 Task: For heading Use Italics Impact with pink colour & Underline.  font size for heading24,  'Change the font style of data to'Lobster and font size to 16,  Change the alignment of both headline & data to Align center.  In the sheet  Data Analysis Template Workbook Sheet
Action: Mouse moved to (73, 140)
Screenshot: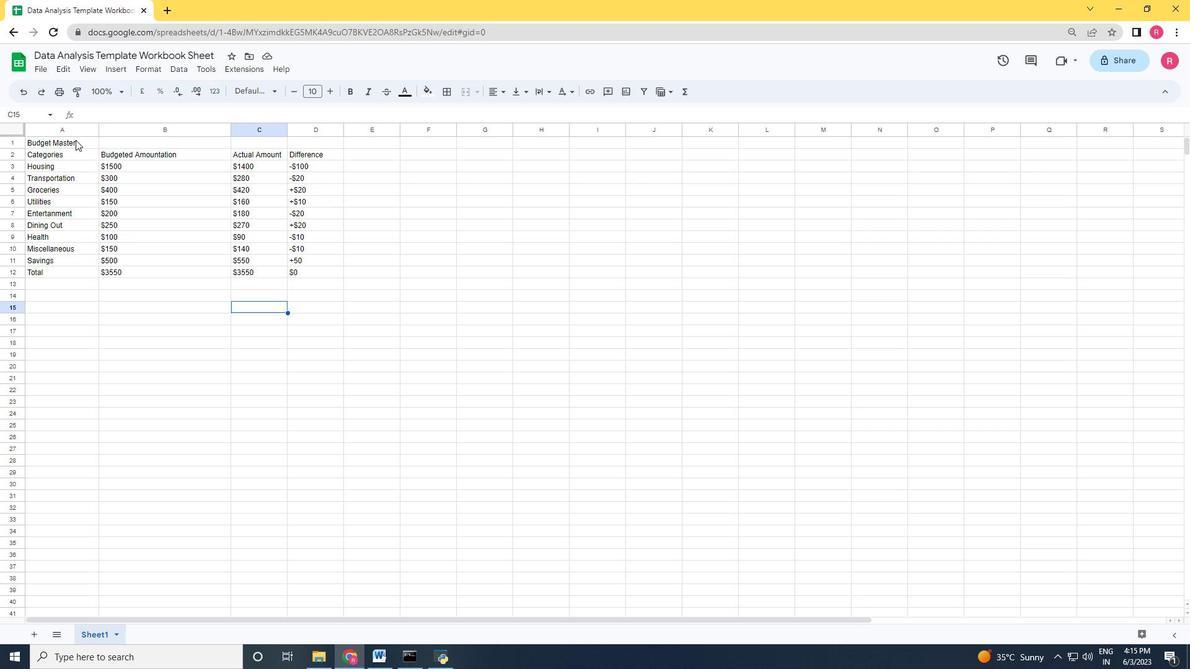 
Action: Mouse pressed left at (73, 140)
Screenshot: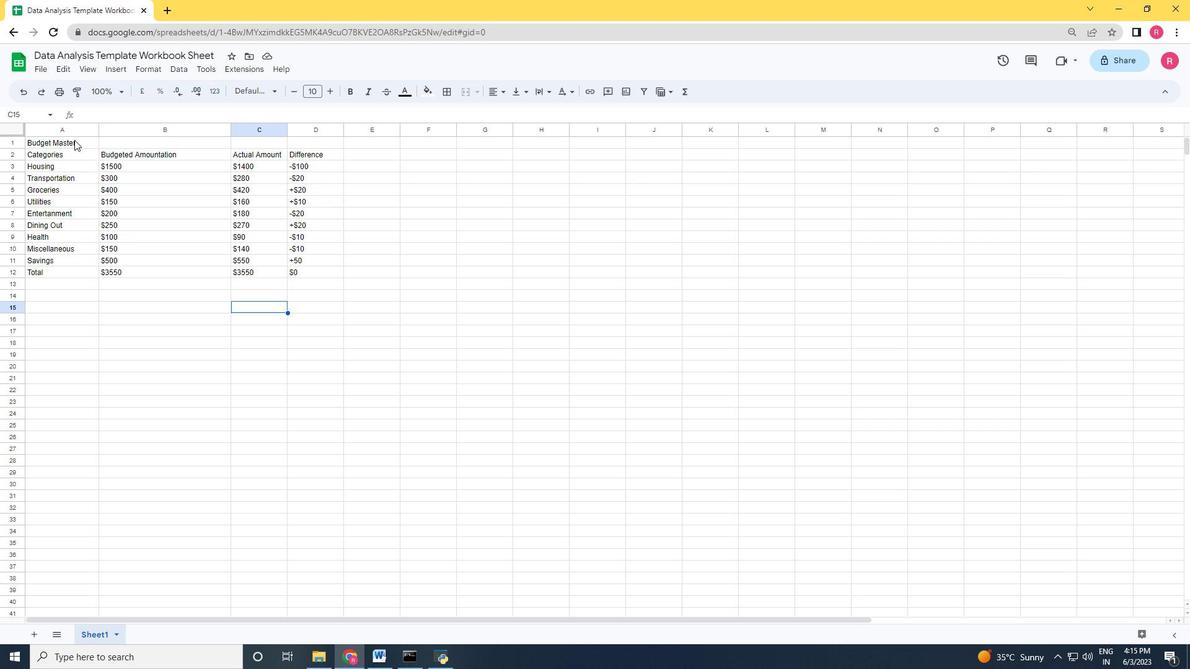 
Action: Mouse moved to (269, 95)
Screenshot: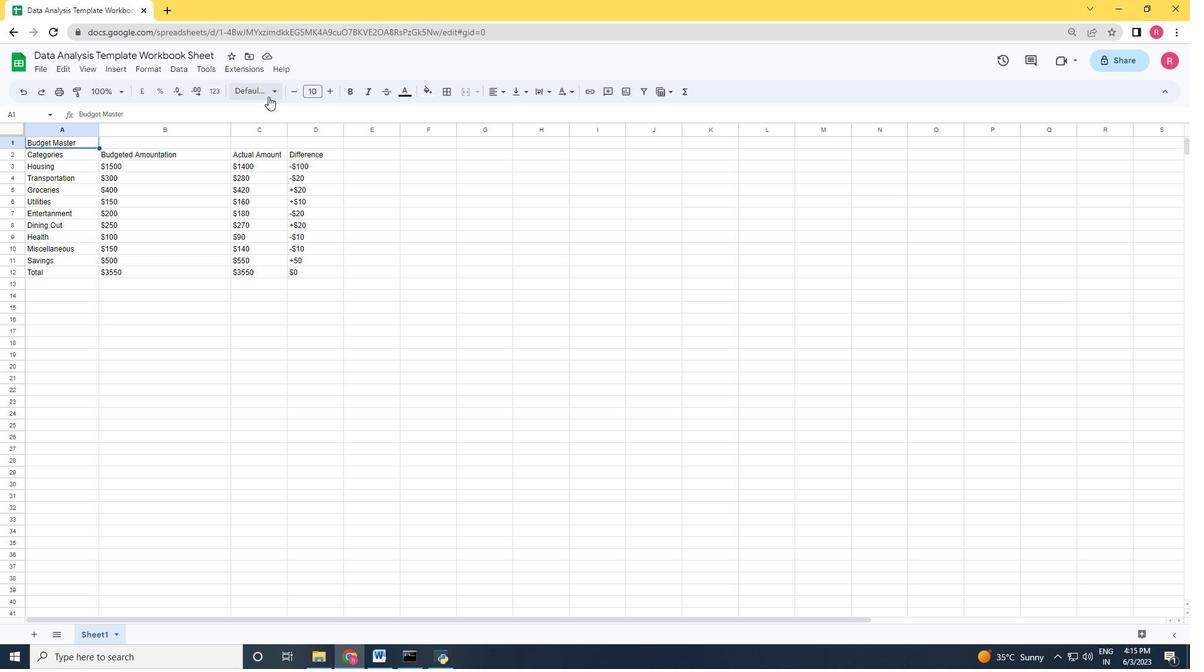 
Action: Mouse pressed left at (269, 95)
Screenshot: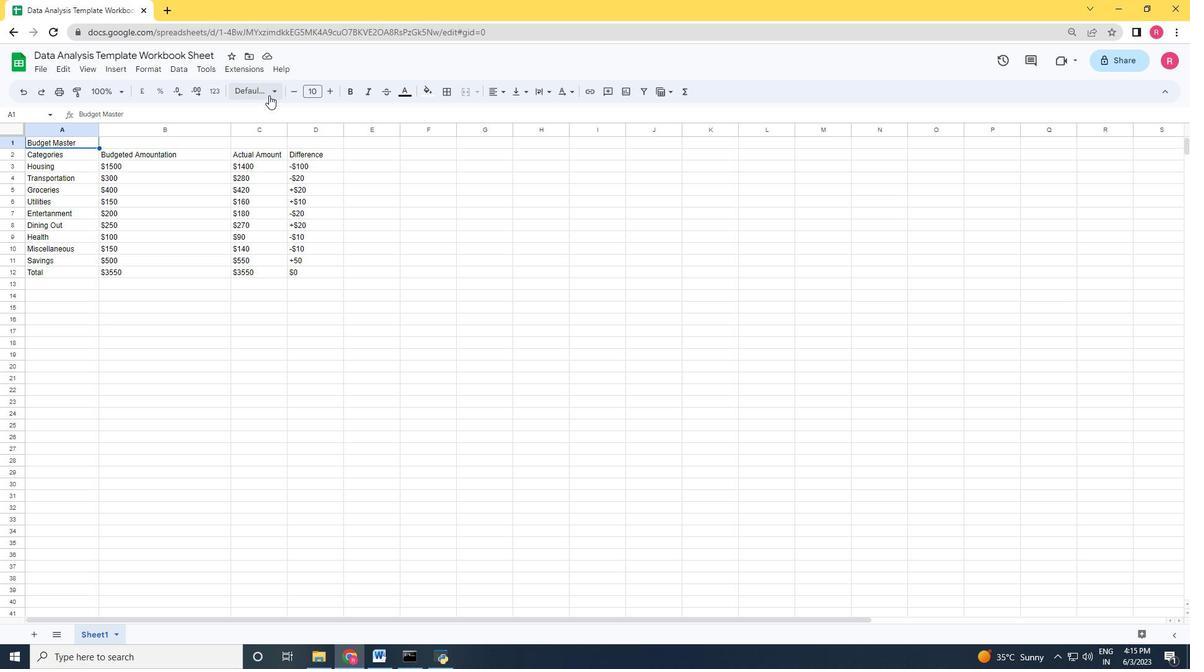 
Action: Mouse moved to (363, 92)
Screenshot: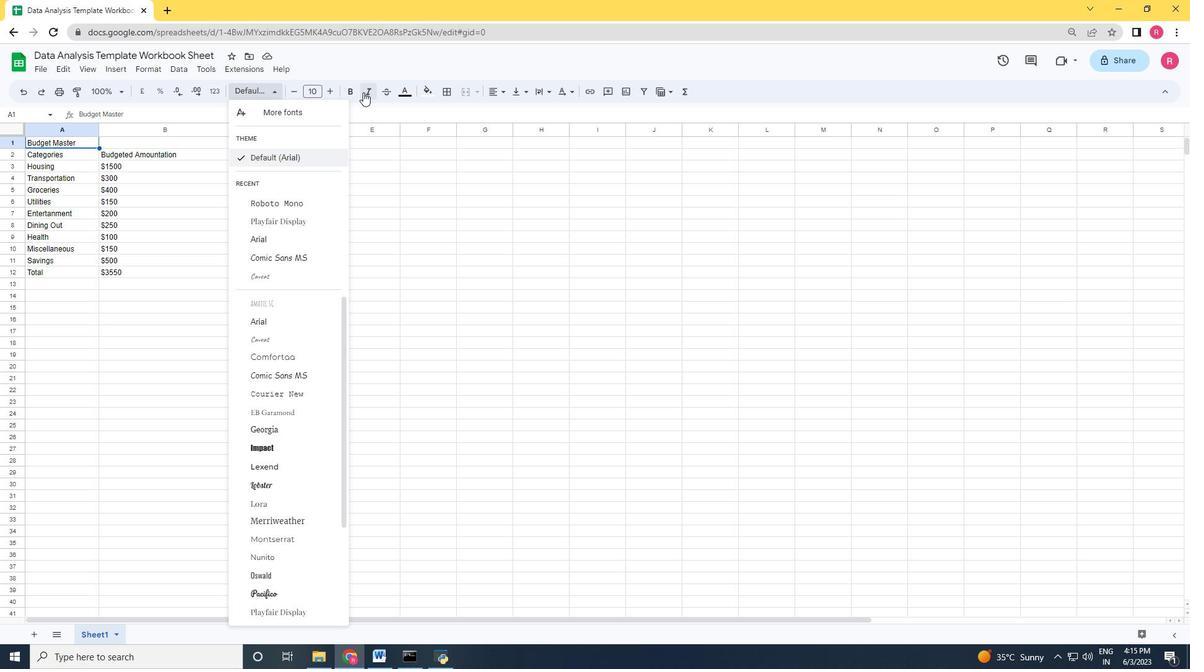 
Action: Mouse pressed left at (363, 92)
Screenshot: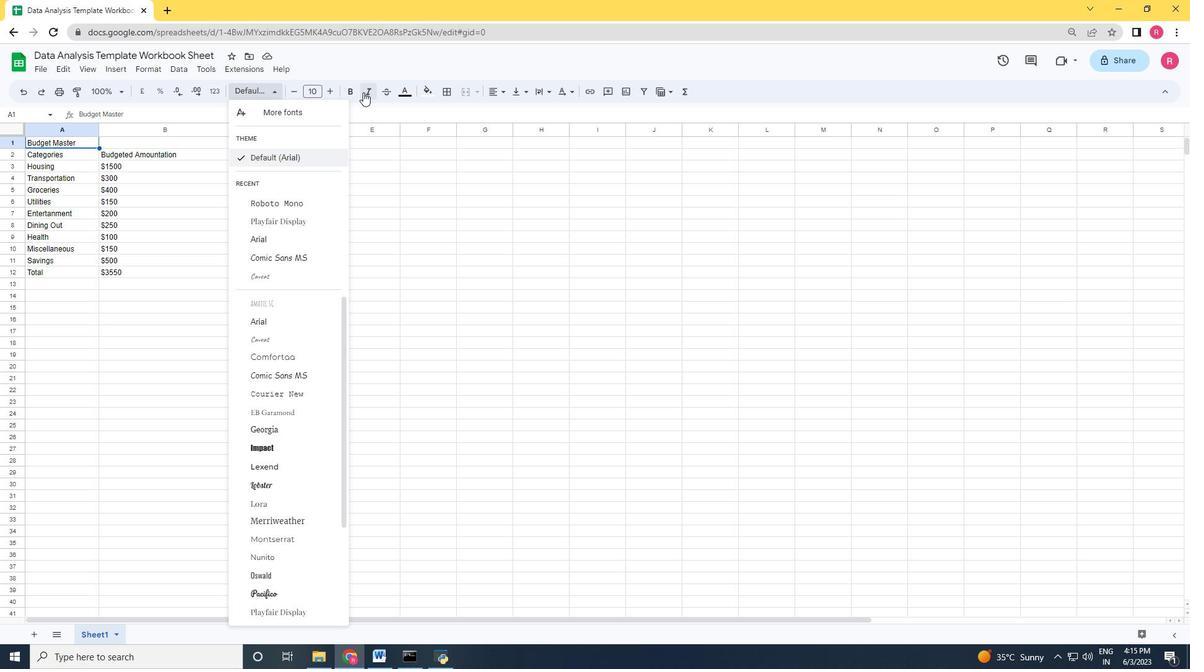 
Action: Mouse moved to (250, 88)
Screenshot: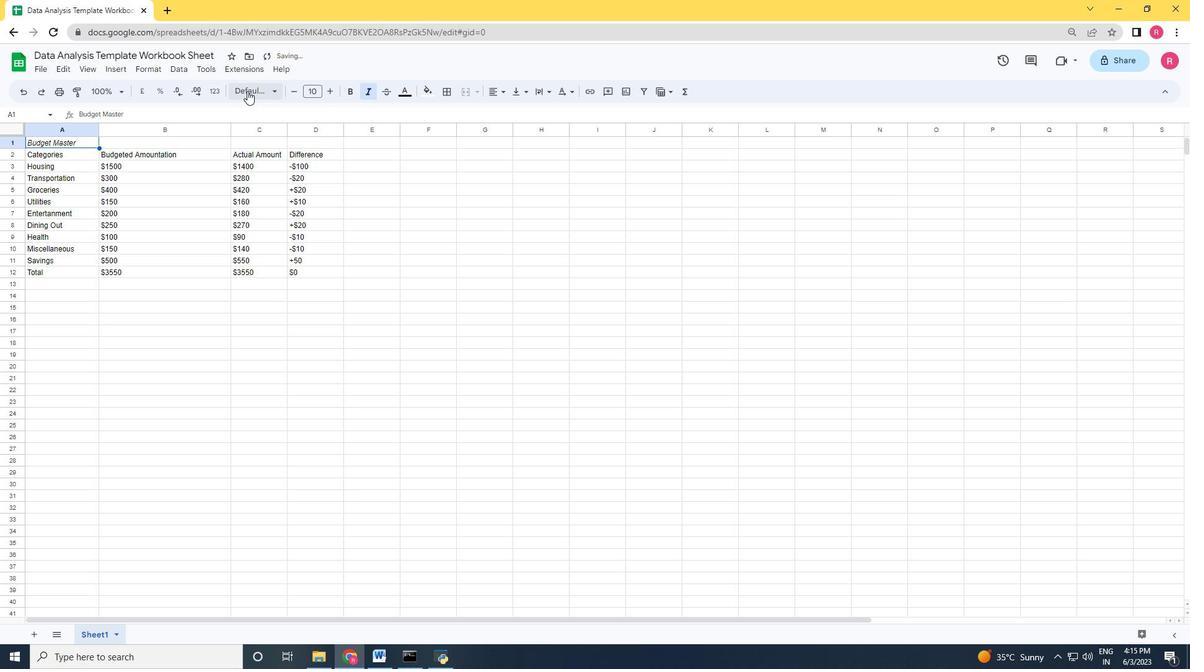 
Action: Mouse pressed left at (250, 88)
Screenshot: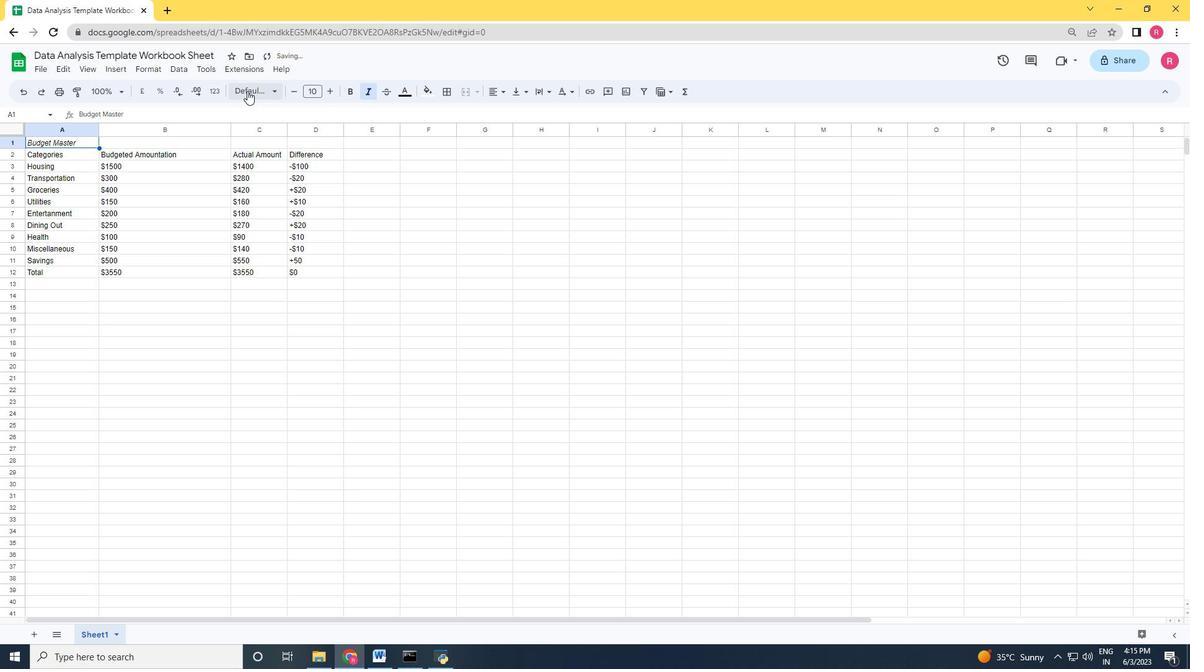 
Action: Mouse moved to (265, 454)
Screenshot: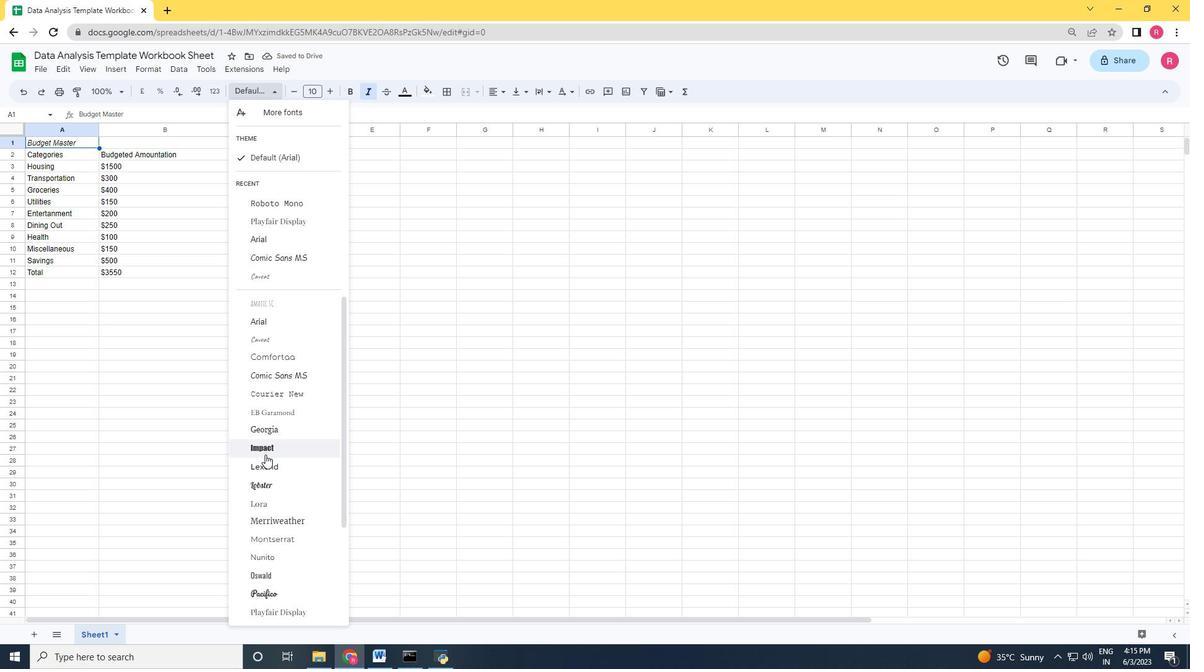 
Action: Mouse pressed left at (265, 454)
Screenshot: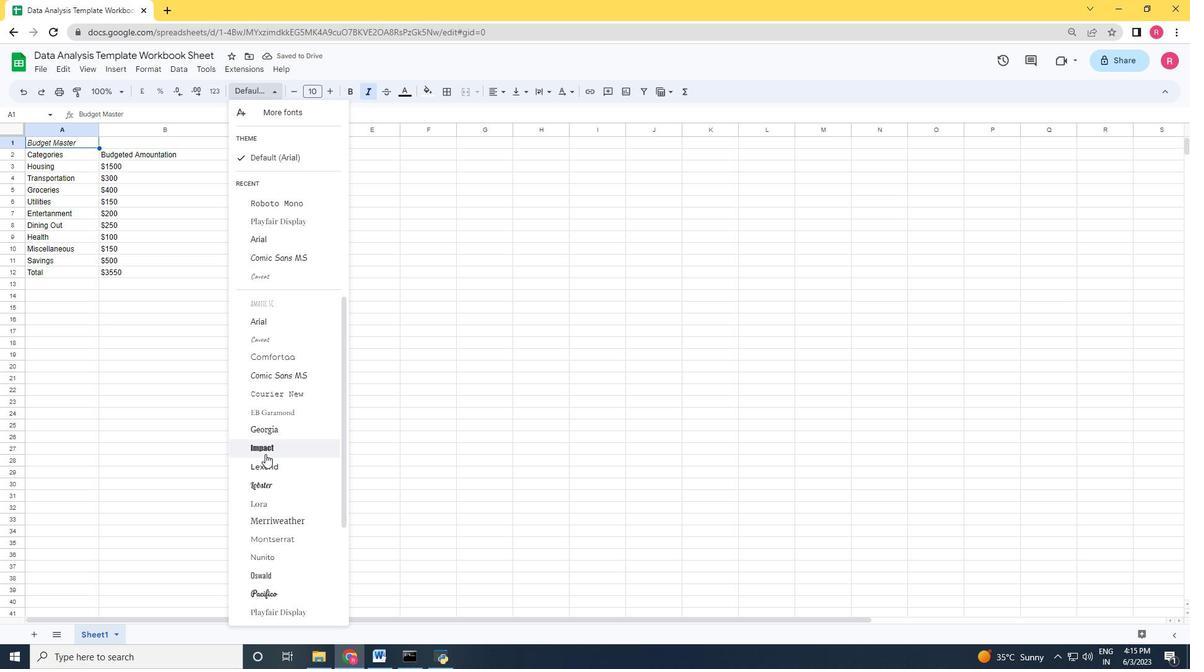 
Action: Mouse moved to (406, 96)
Screenshot: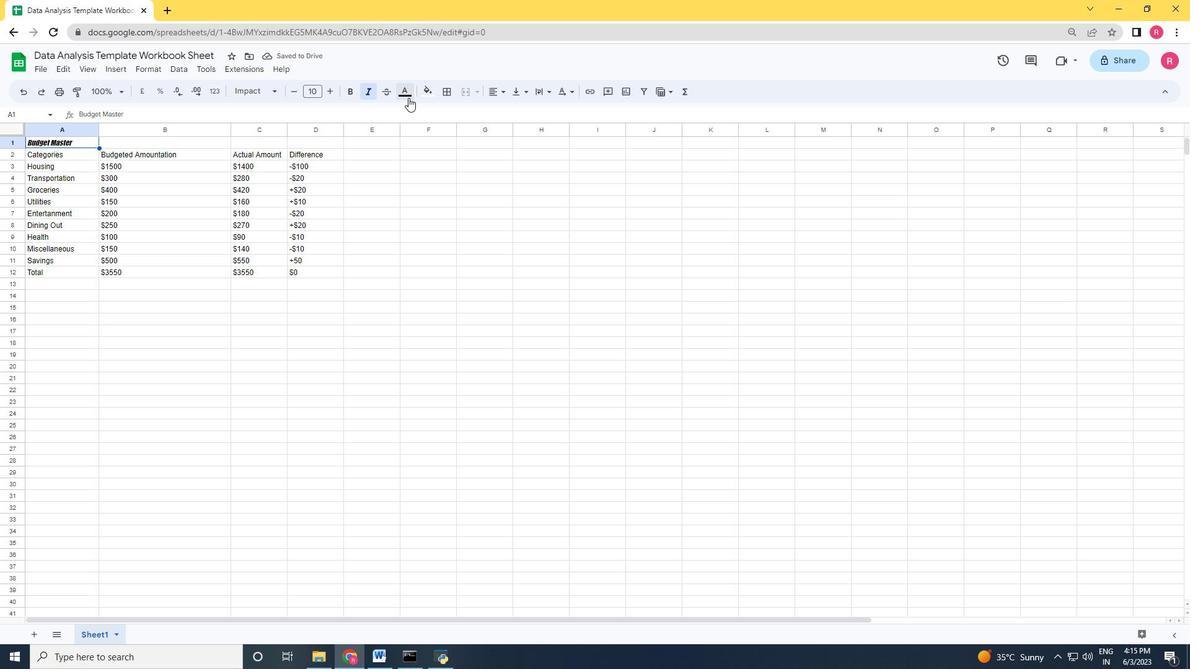 
Action: Mouse pressed left at (406, 96)
Screenshot: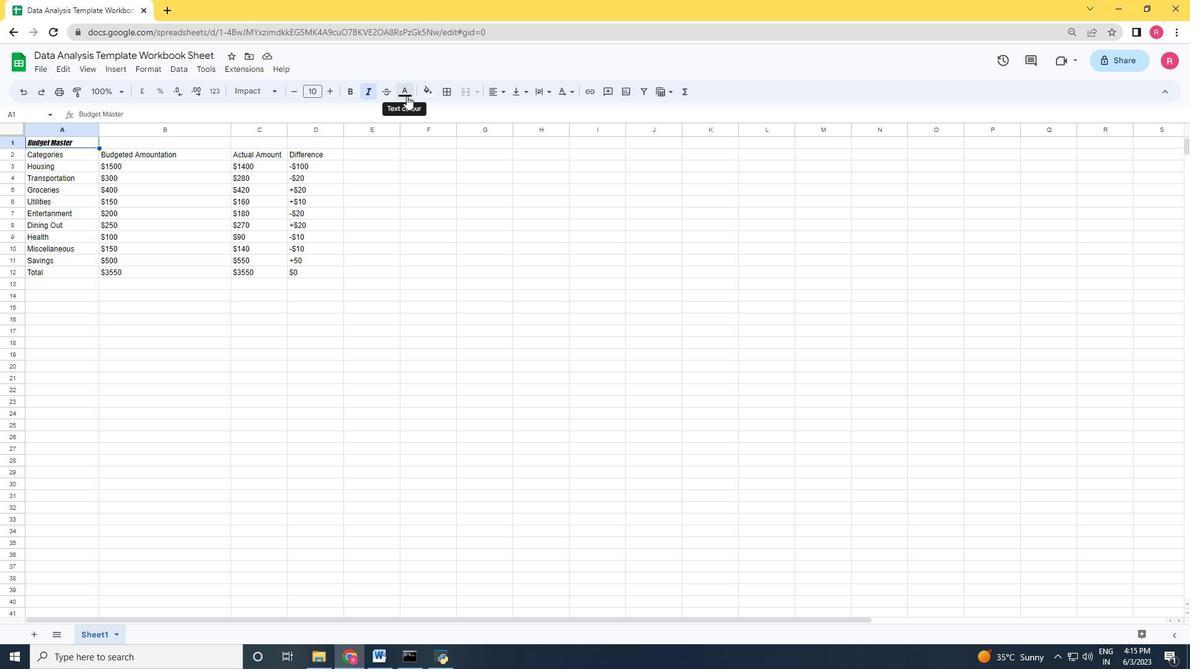 
Action: Mouse moved to (427, 260)
Screenshot: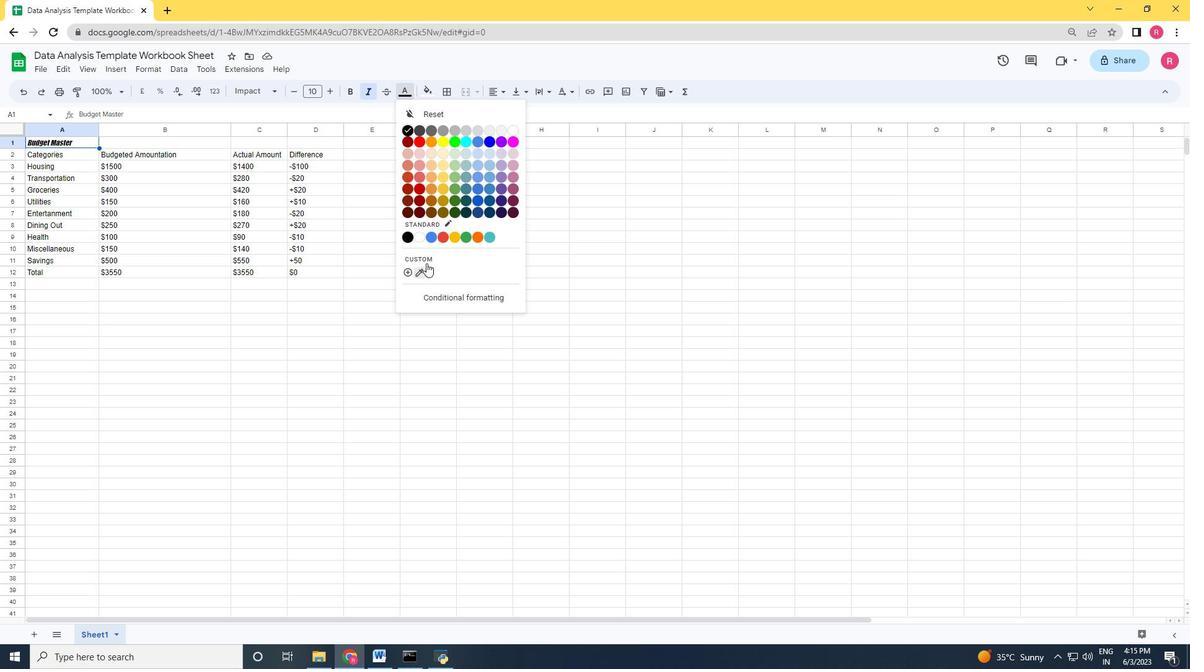 
Action: Mouse pressed left at (427, 260)
Screenshot: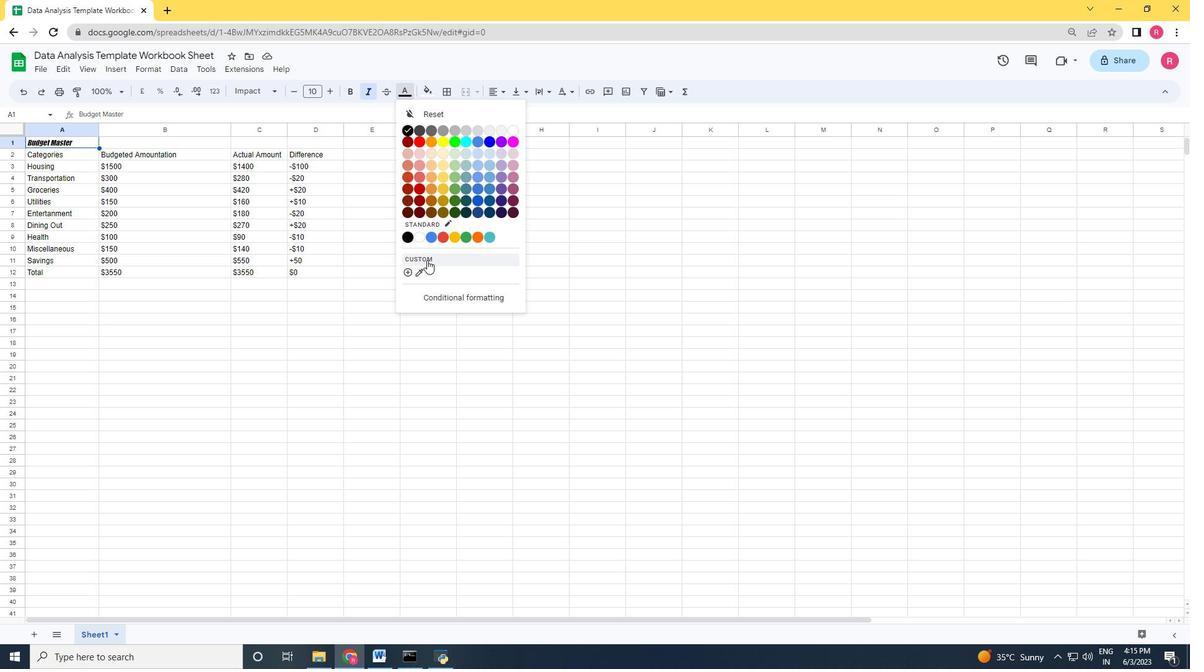 
Action: Mouse moved to (589, 351)
Screenshot: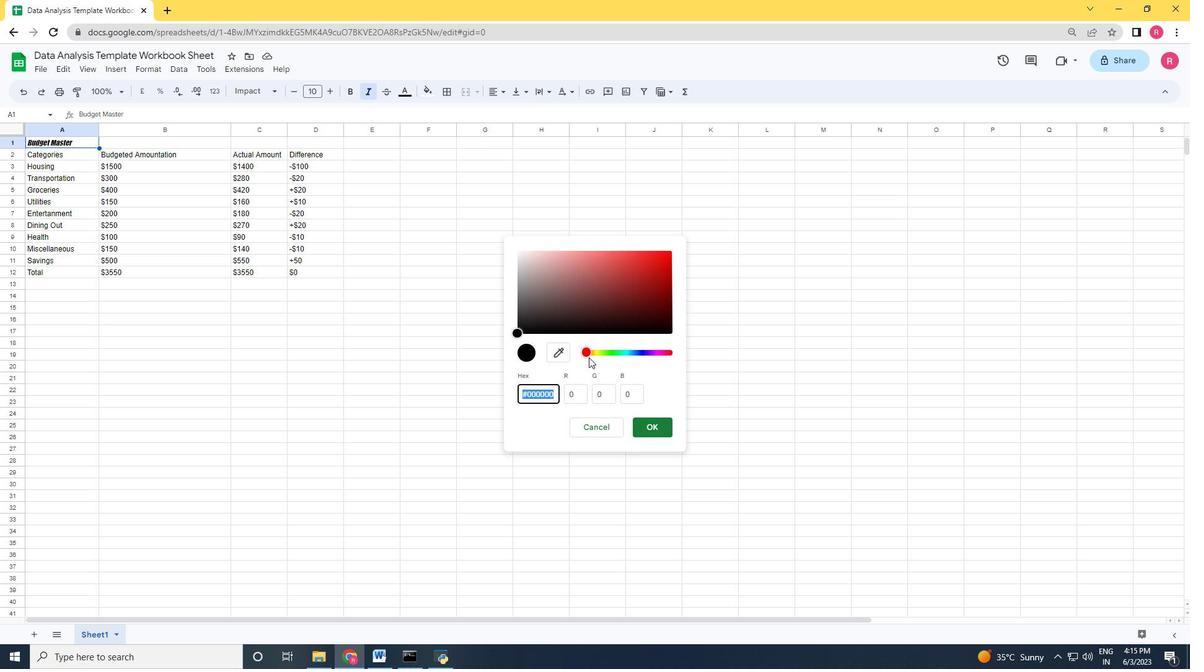 
Action: Mouse pressed left at (589, 351)
Screenshot: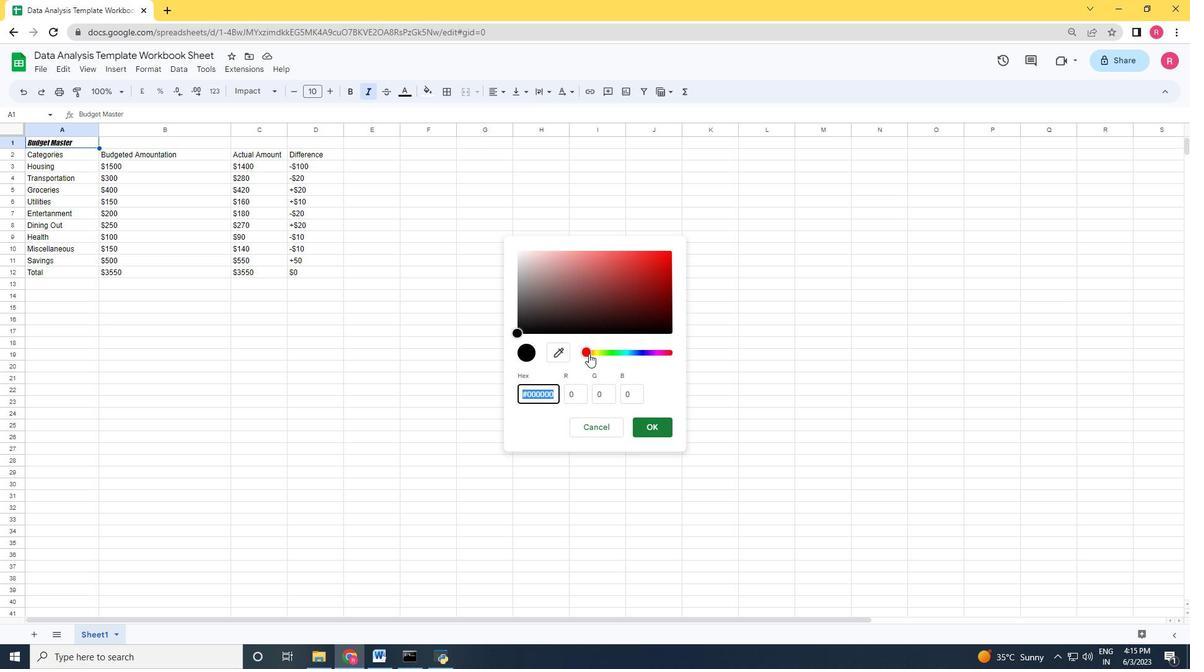 
Action: Mouse moved to (653, 419)
Screenshot: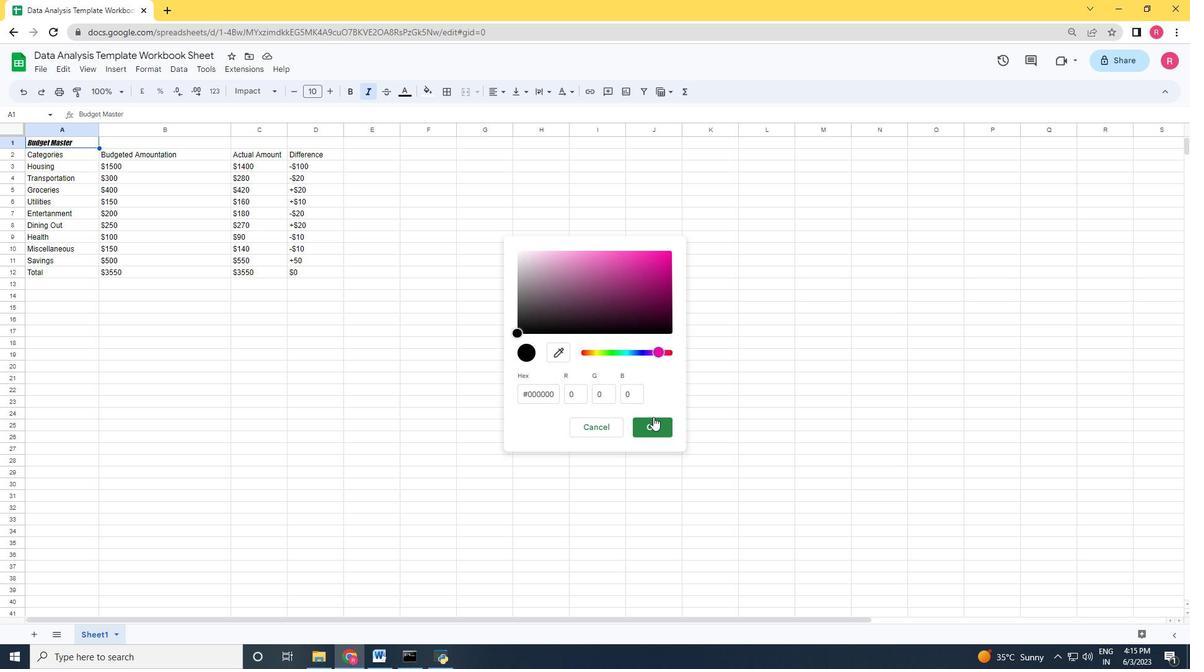 
Action: Mouse pressed left at (653, 419)
Screenshot: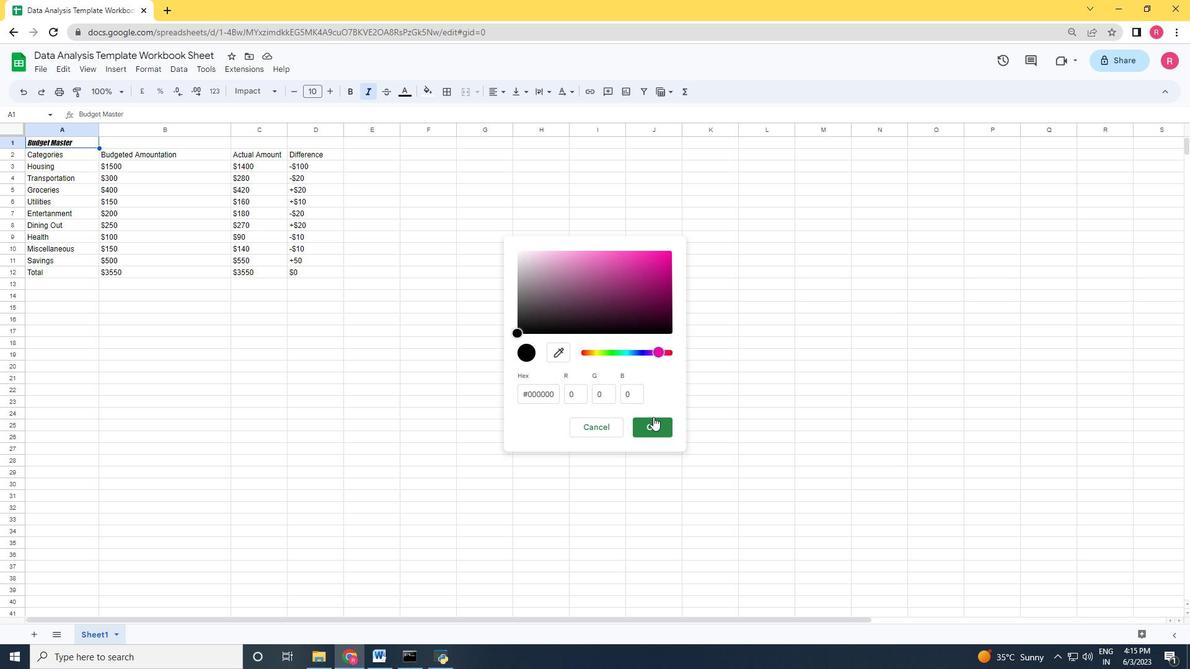 
Action: Mouse moved to (409, 94)
Screenshot: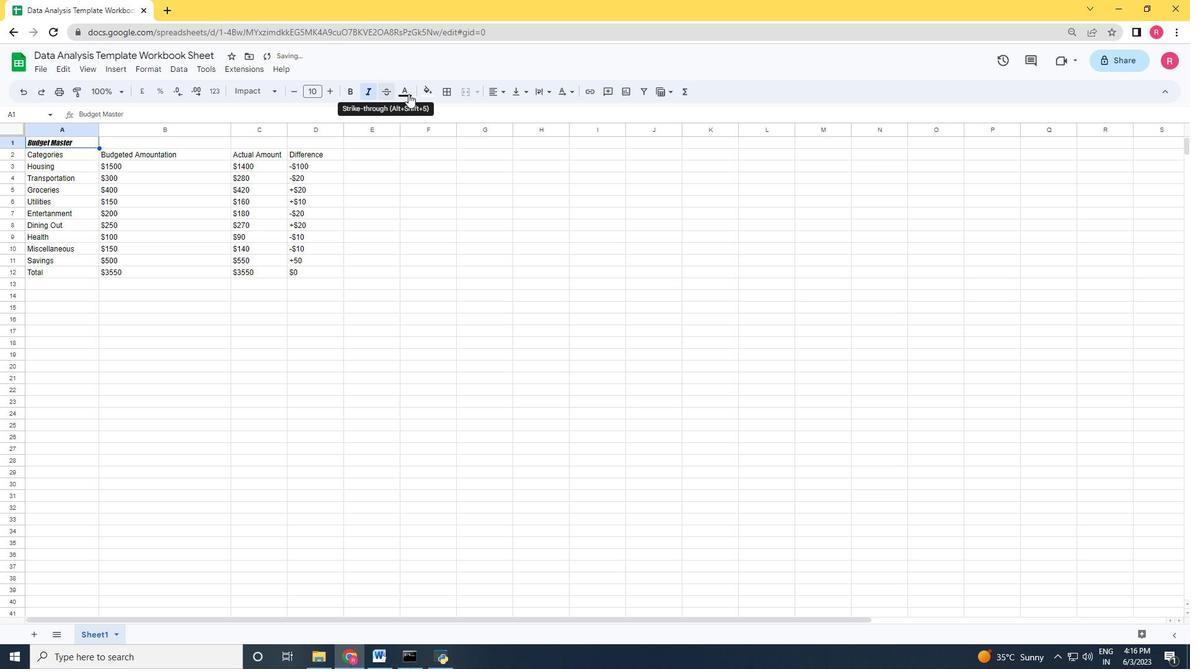 
Action: Mouse pressed left at (409, 94)
Screenshot: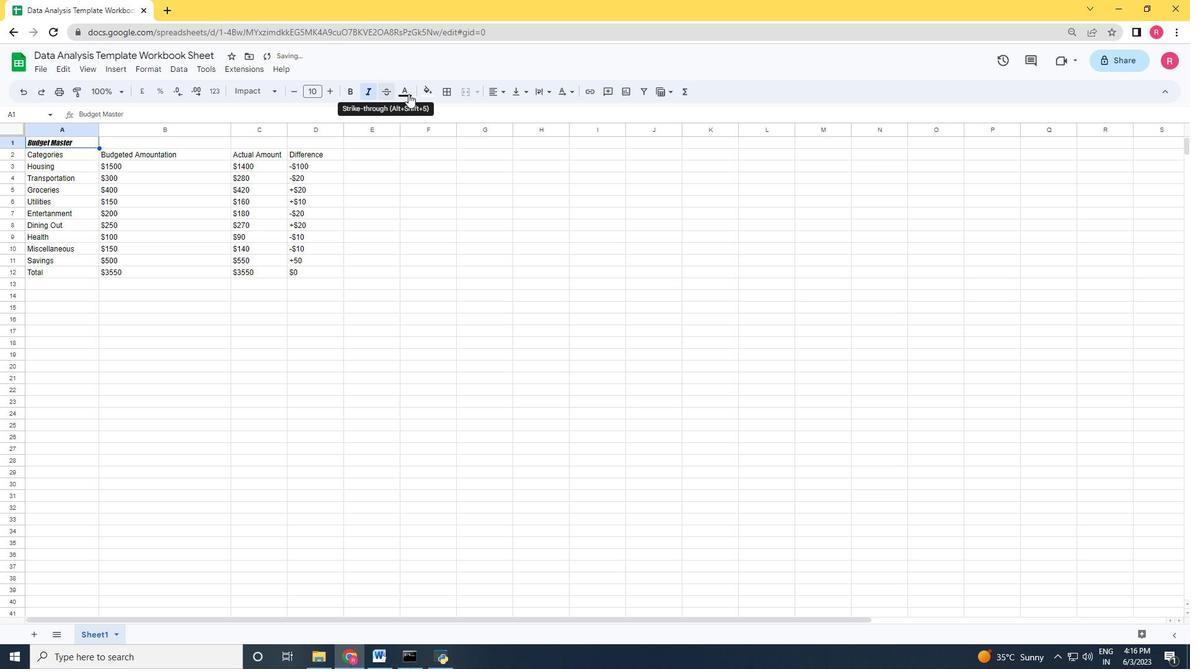 
Action: Mouse moved to (432, 259)
Screenshot: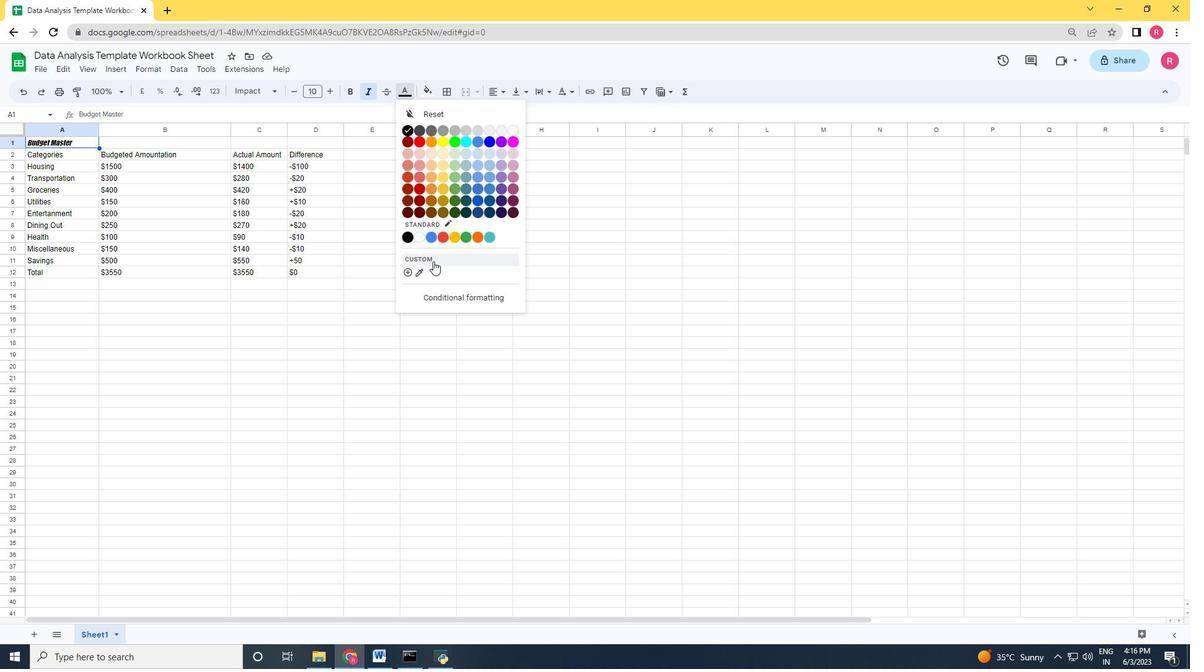 
Action: Mouse pressed left at (432, 259)
Screenshot: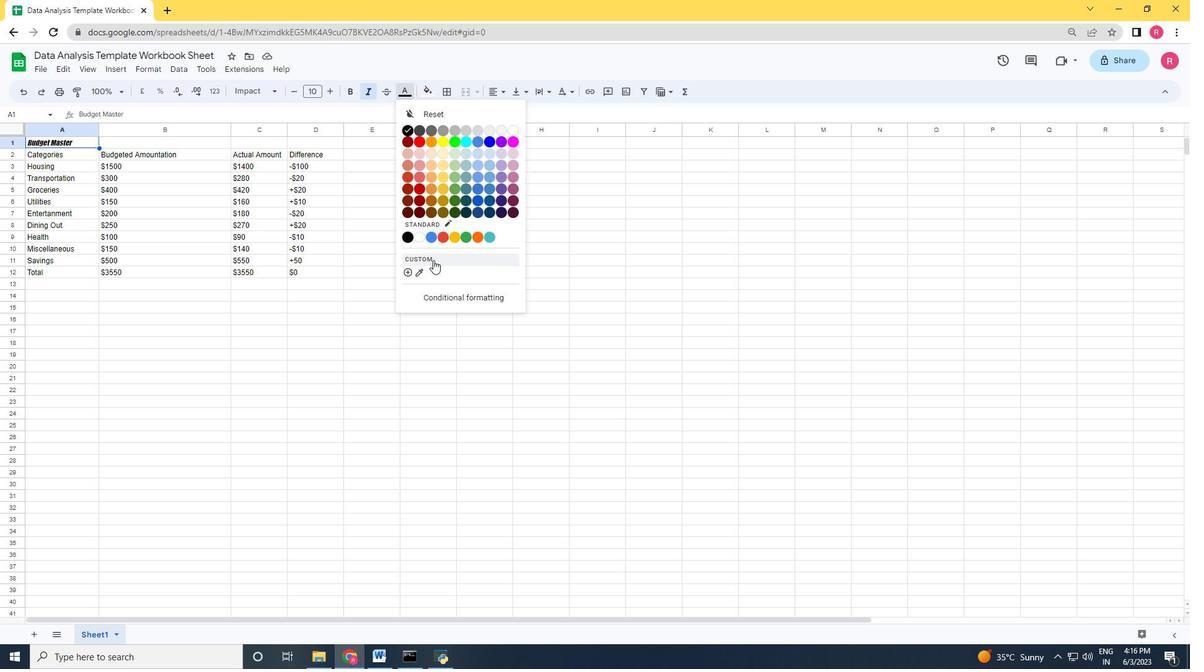 
Action: Mouse moved to (585, 349)
Screenshot: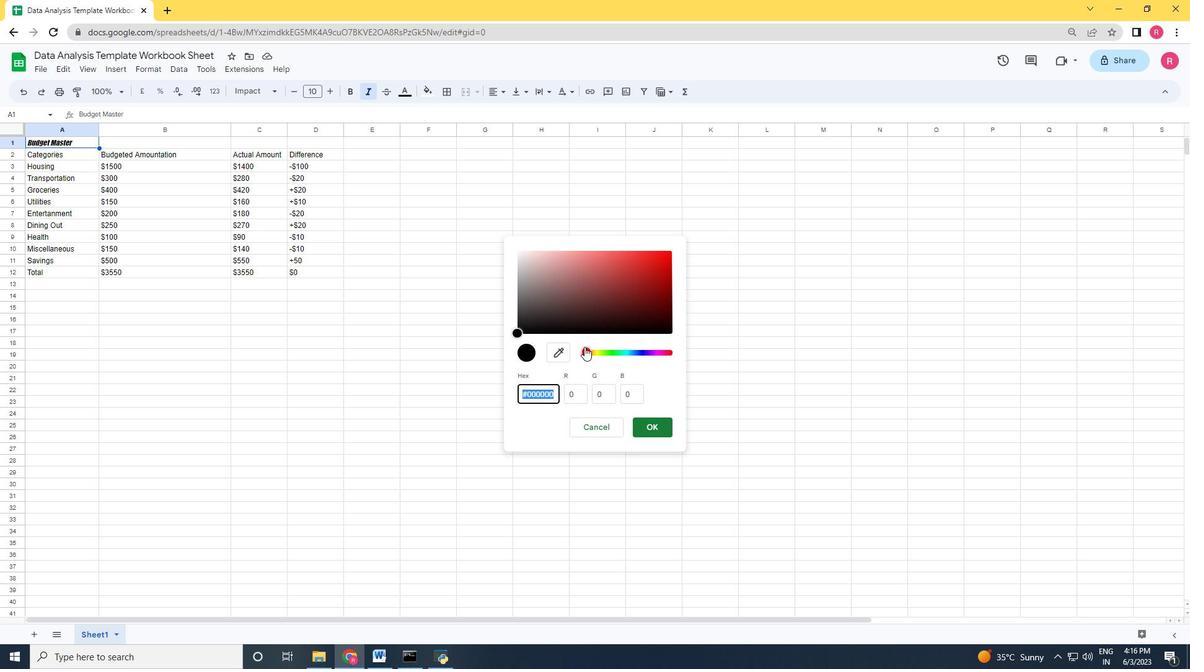 
Action: Mouse pressed left at (585, 349)
Screenshot: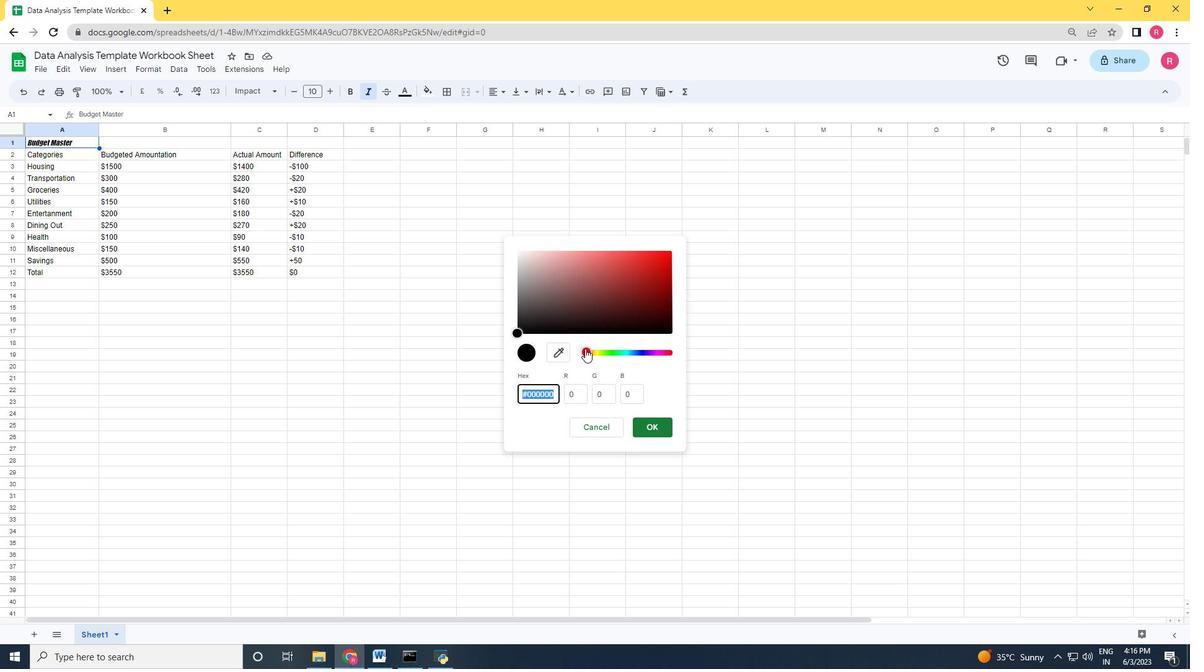 
Action: Mouse moved to (641, 423)
Screenshot: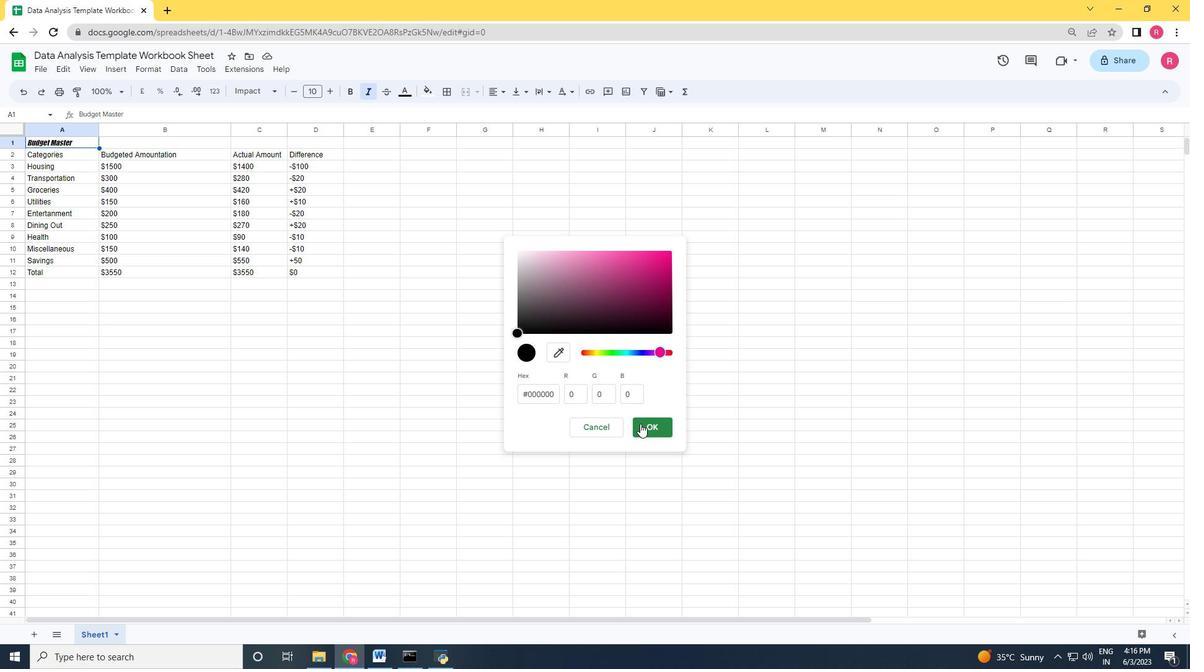 
Action: Mouse pressed left at (641, 423)
Screenshot: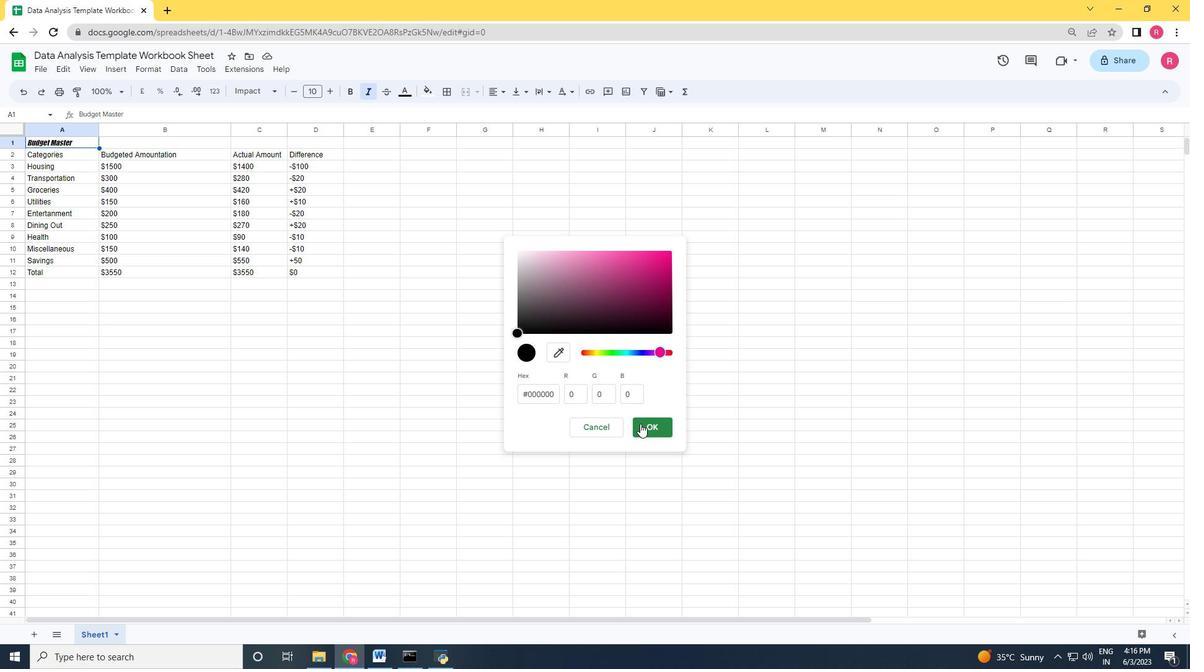 
Action: Mouse moved to (407, 94)
Screenshot: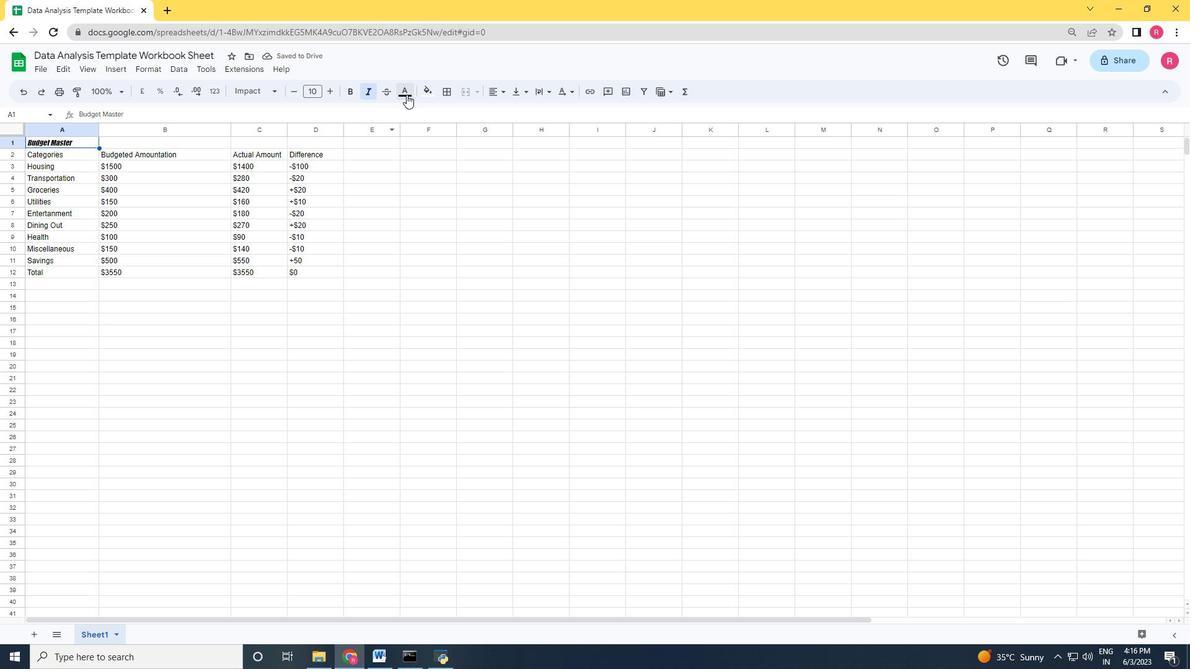 
Action: Mouse pressed left at (407, 94)
Screenshot: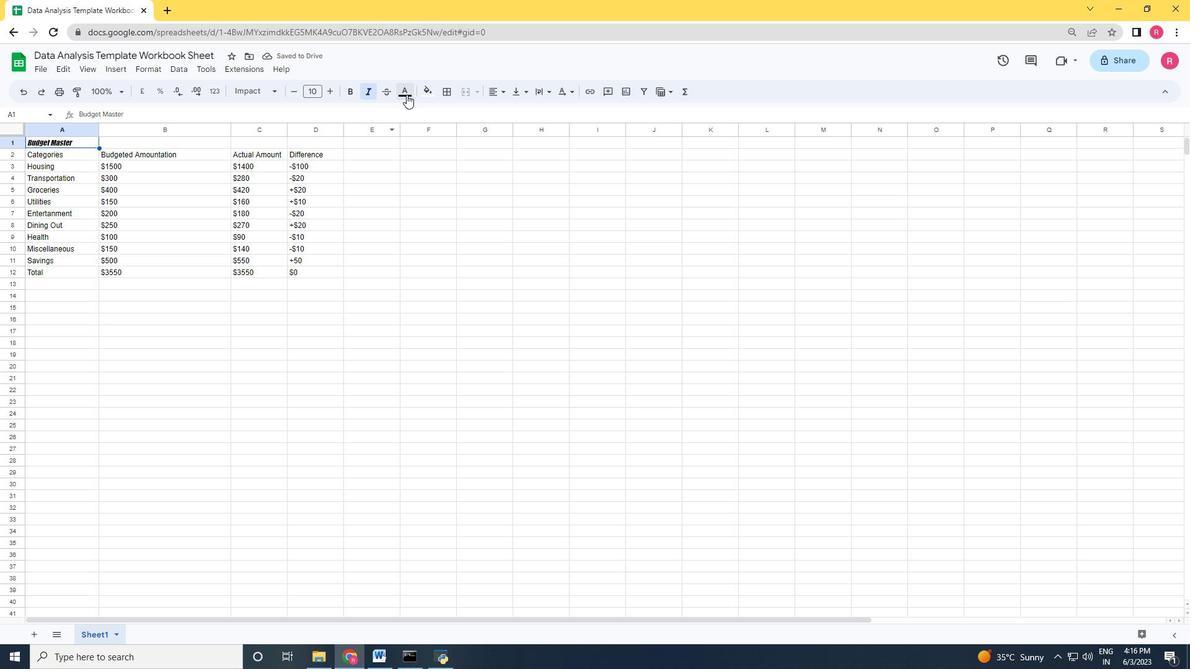 
Action: Mouse moved to (512, 142)
Screenshot: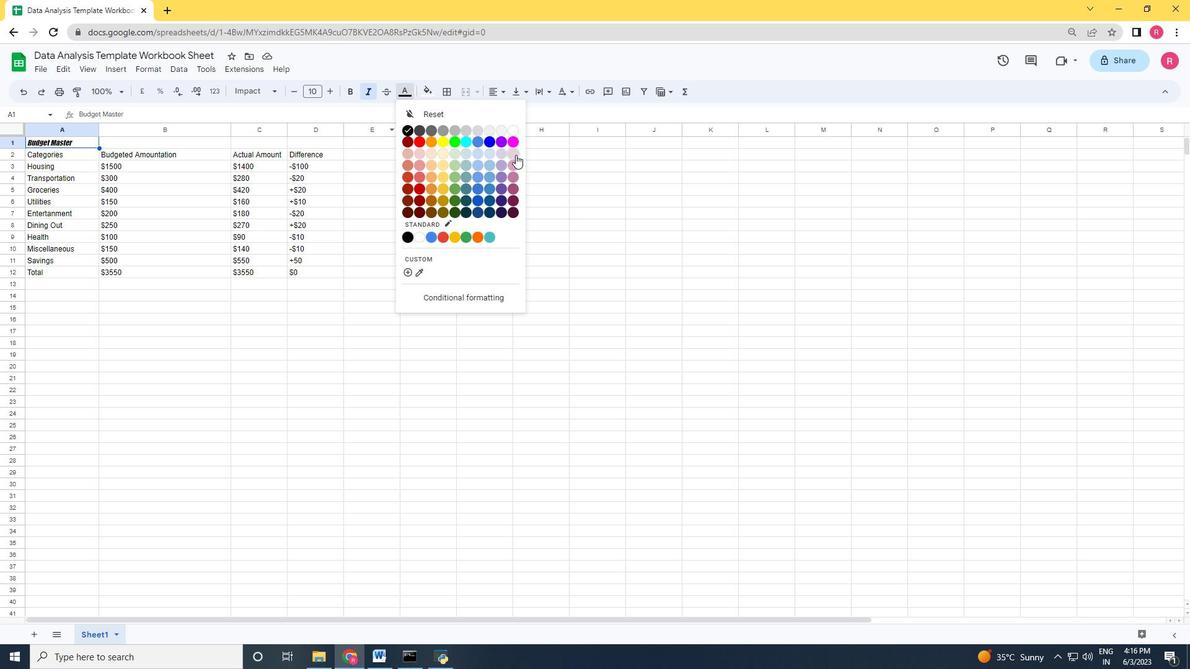 
Action: Mouse pressed left at (512, 142)
Screenshot: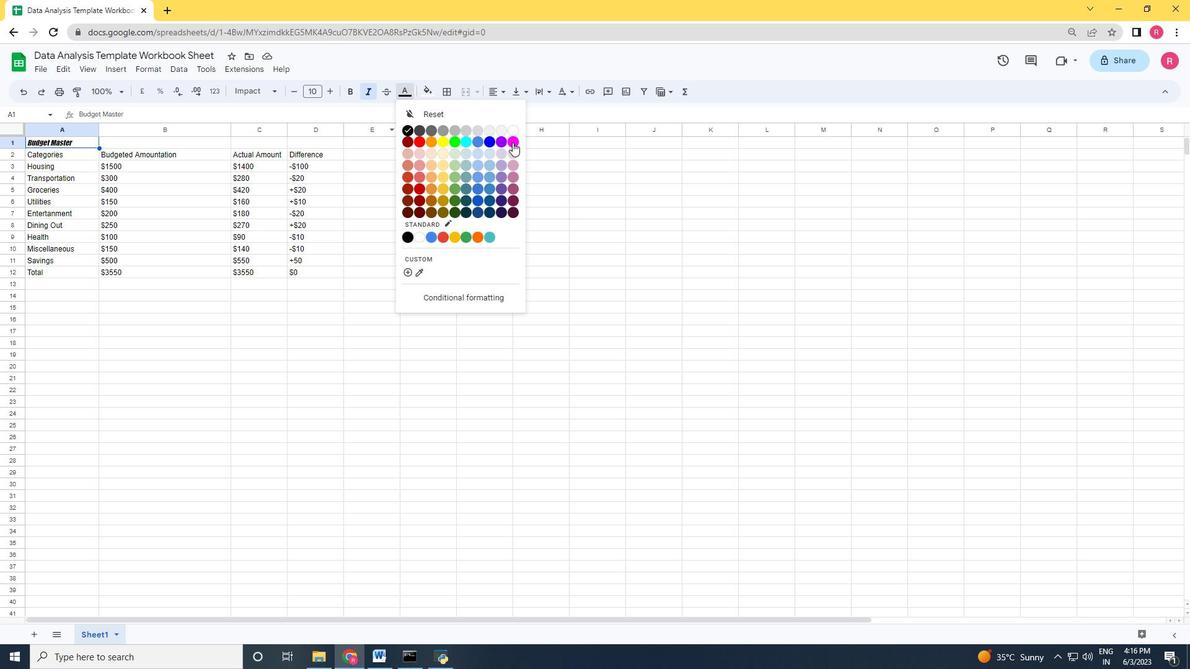 
Action: Mouse moved to (148, 70)
Screenshot: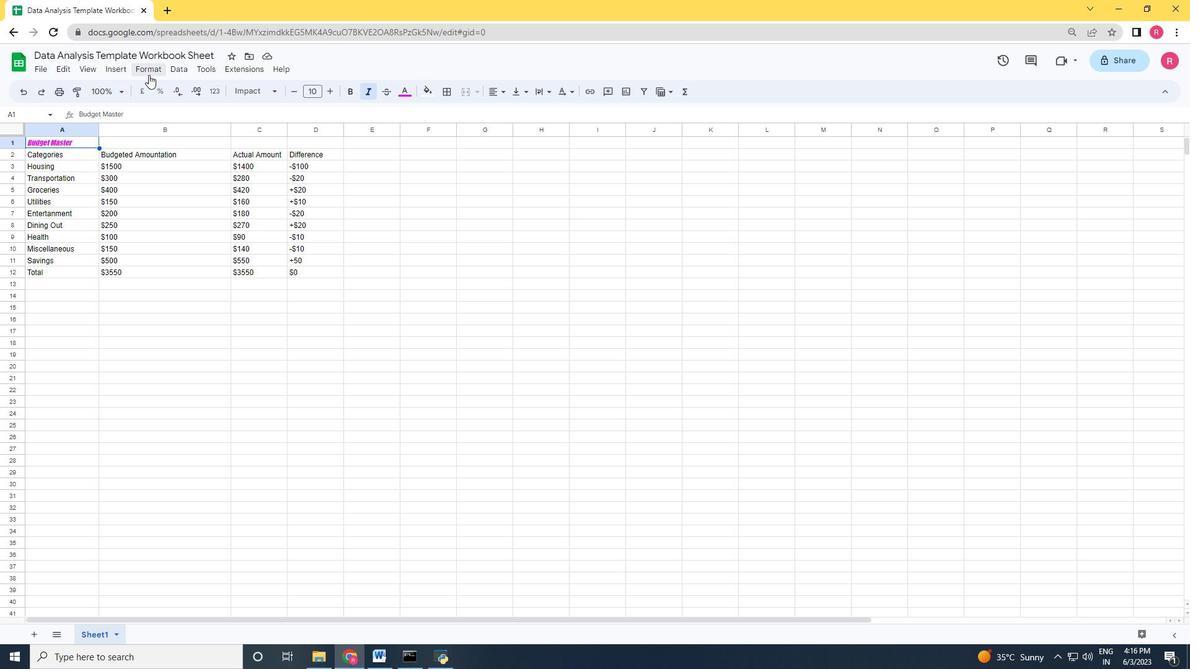 
Action: Mouse pressed left at (148, 70)
Screenshot: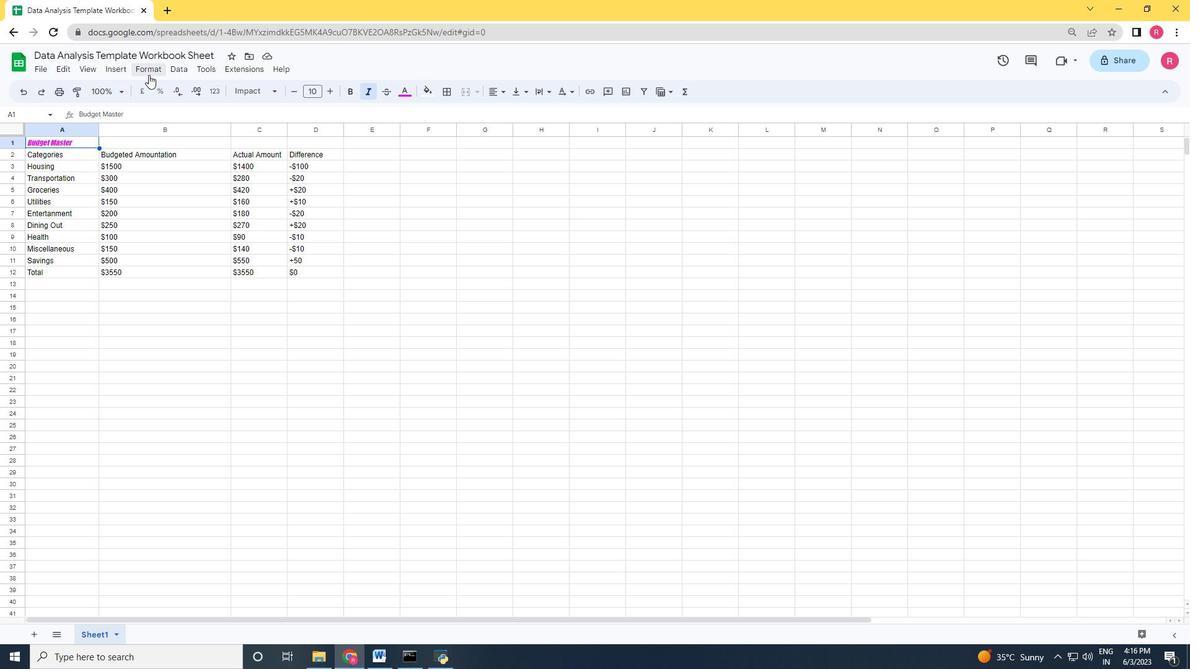 
Action: Mouse moved to (345, 175)
Screenshot: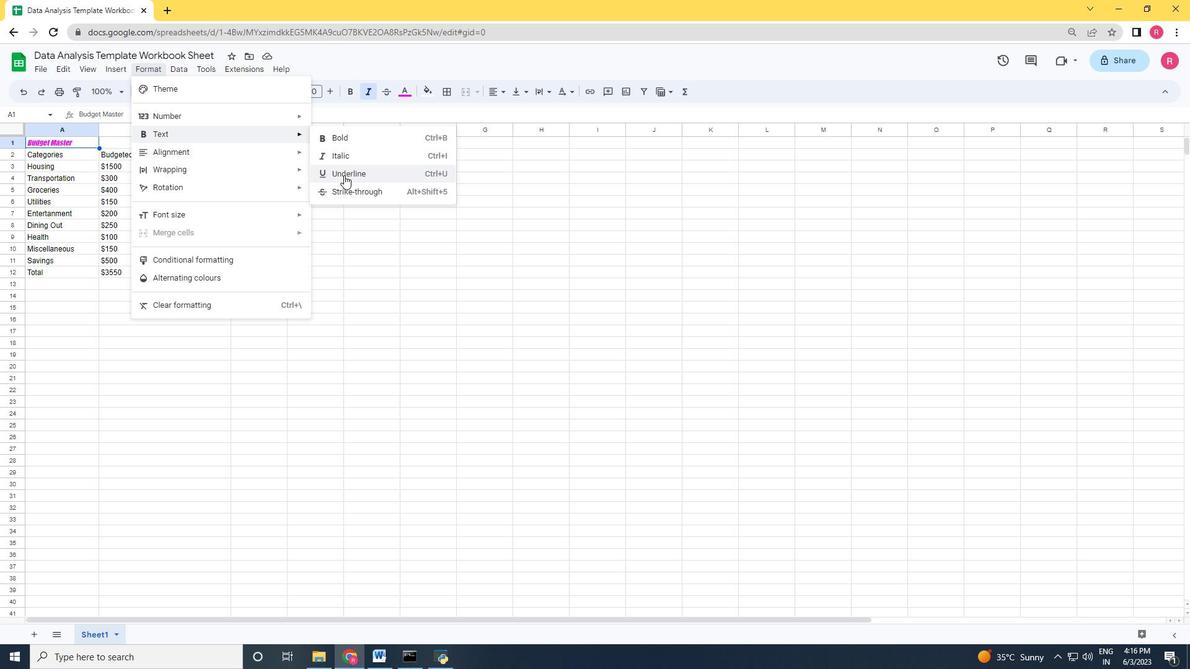 
Action: Mouse pressed left at (345, 175)
Screenshot: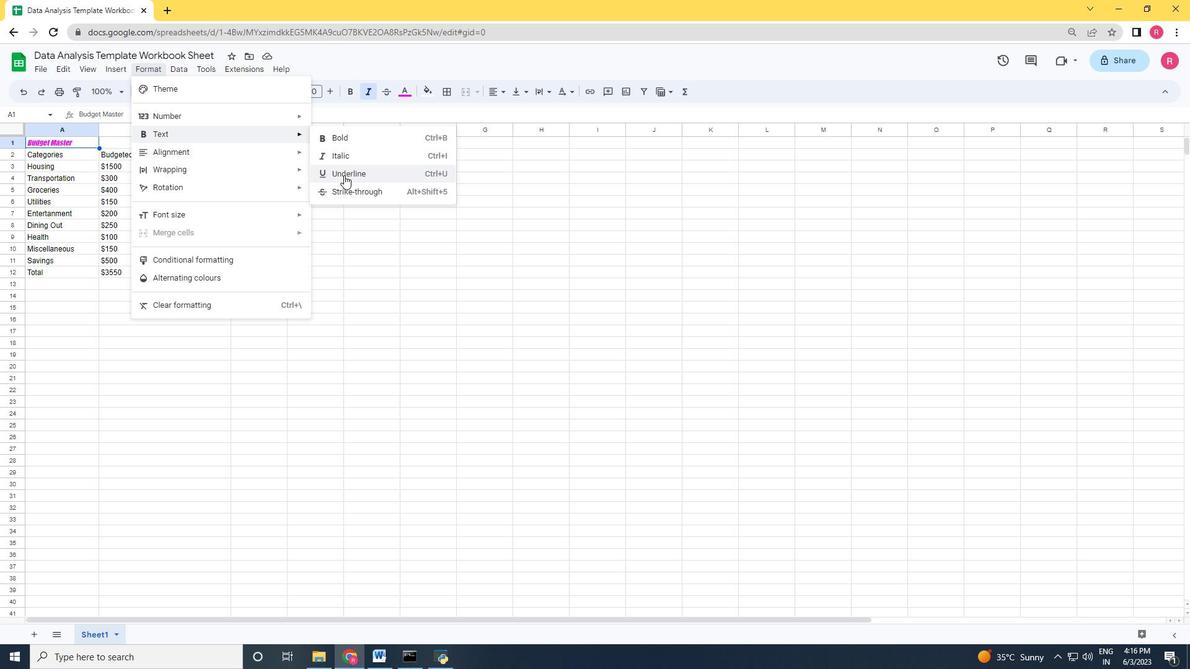
Action: Mouse moved to (330, 91)
Screenshot: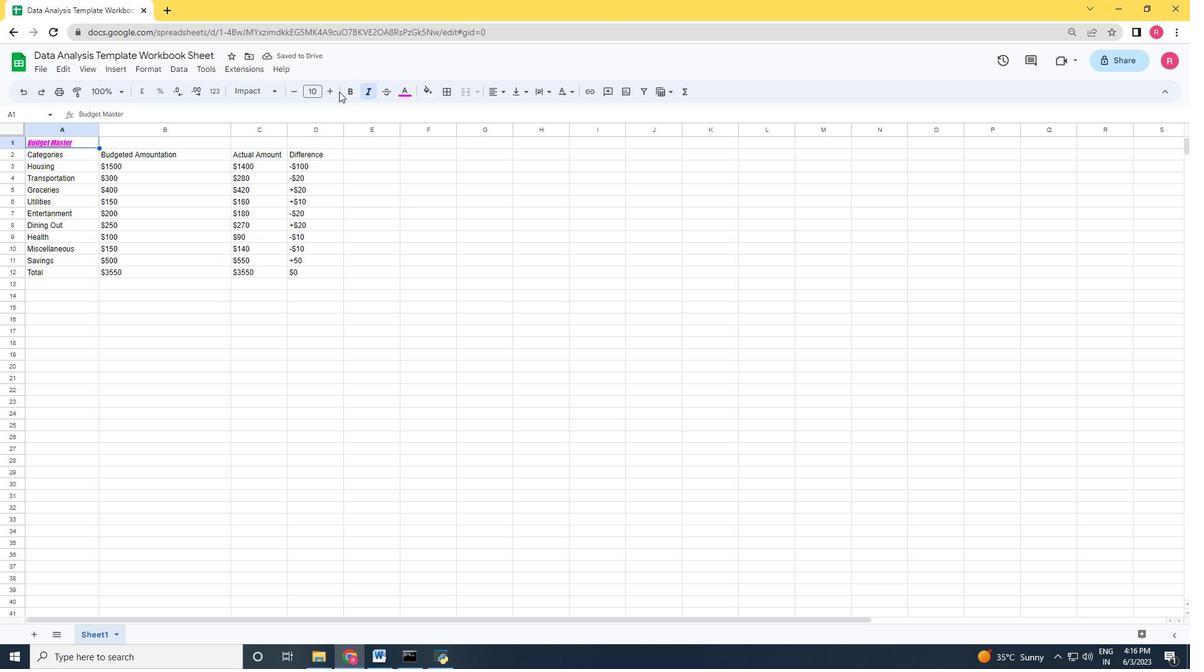 
Action: Mouse pressed left at (330, 91)
Screenshot: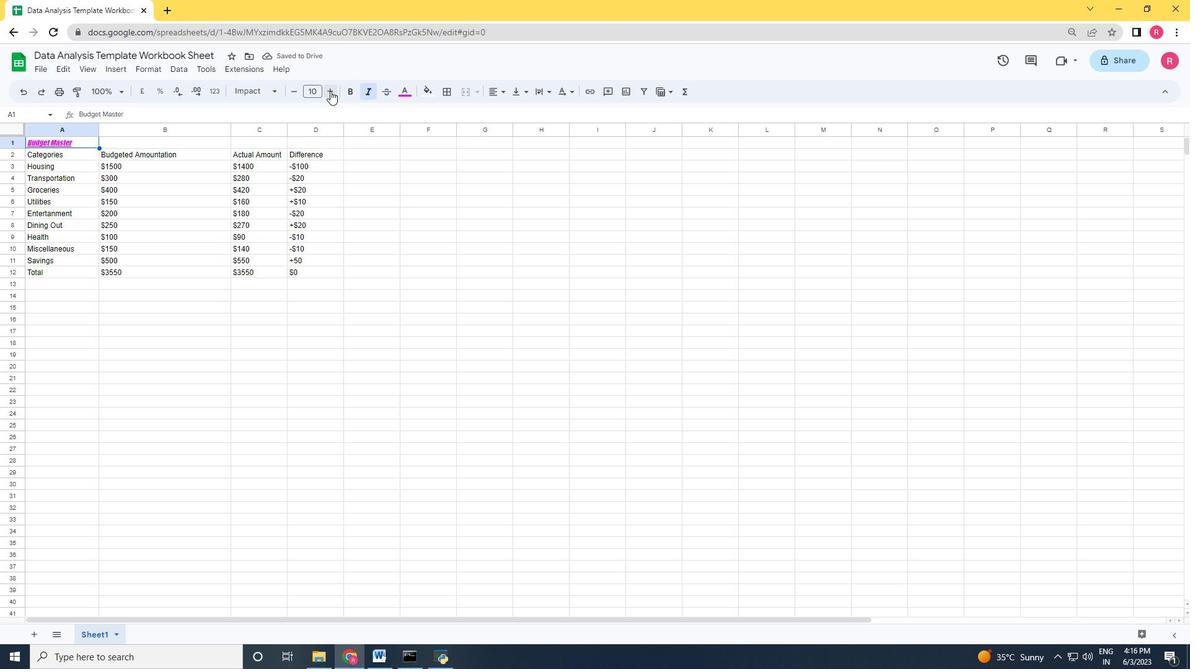 
Action: Mouse pressed left at (330, 91)
Screenshot: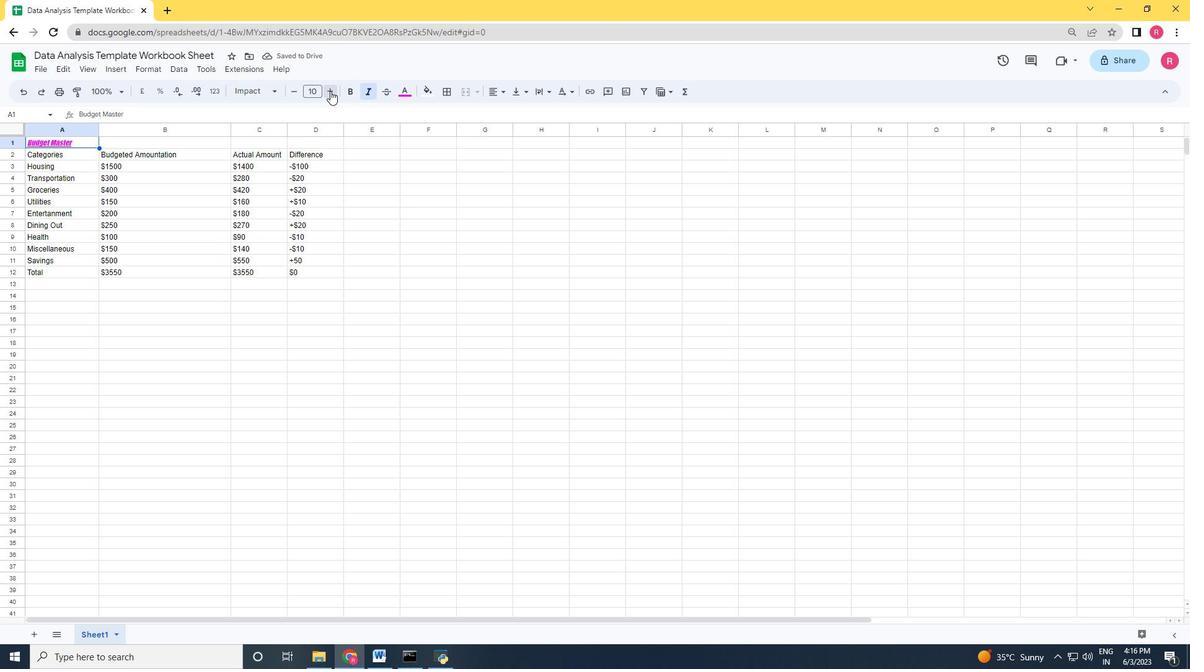 
Action: Mouse pressed left at (330, 91)
Screenshot: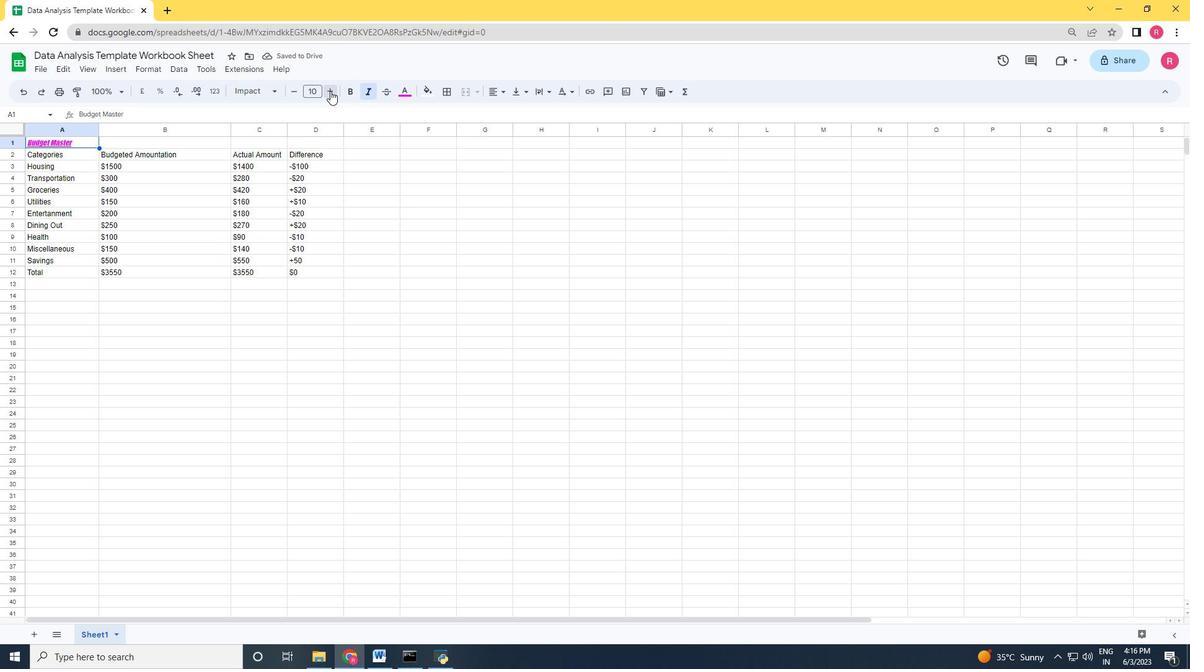 
Action: Mouse pressed left at (330, 91)
Screenshot: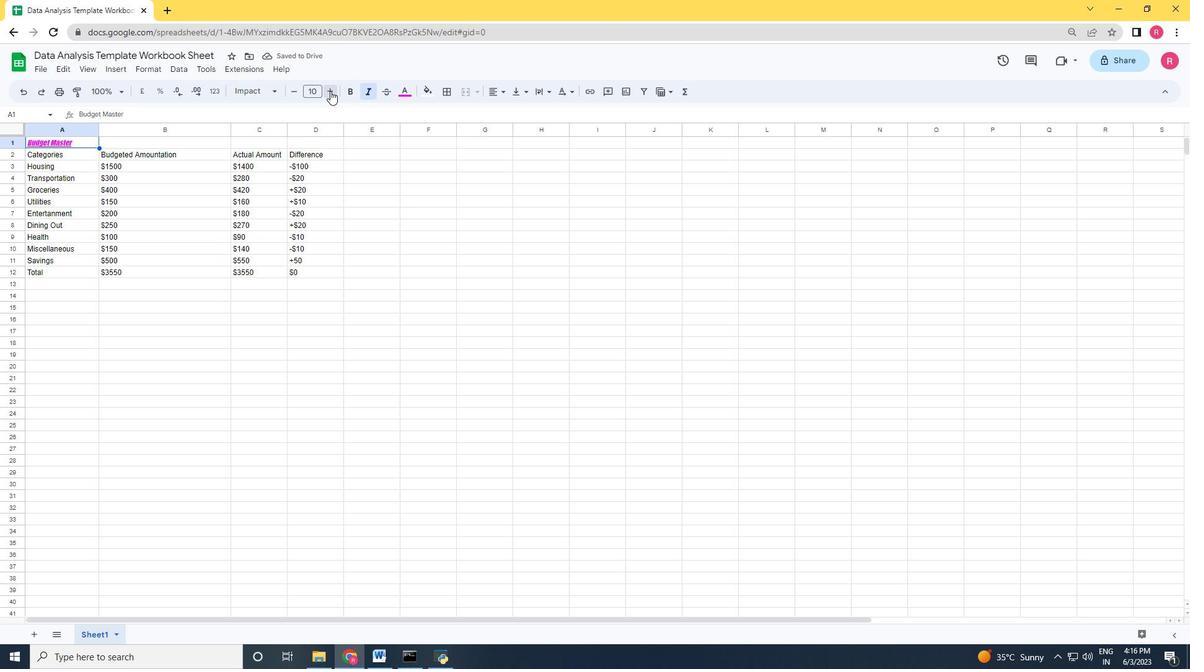 
Action: Mouse pressed left at (330, 91)
Screenshot: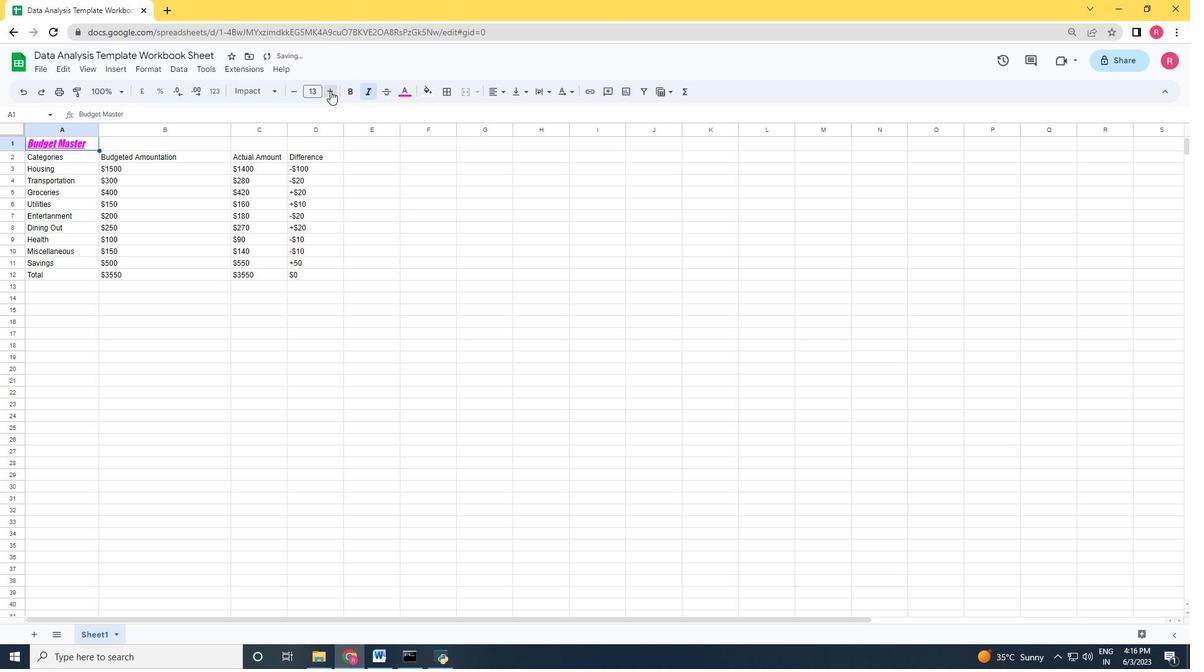 
Action: Mouse pressed left at (330, 91)
Screenshot: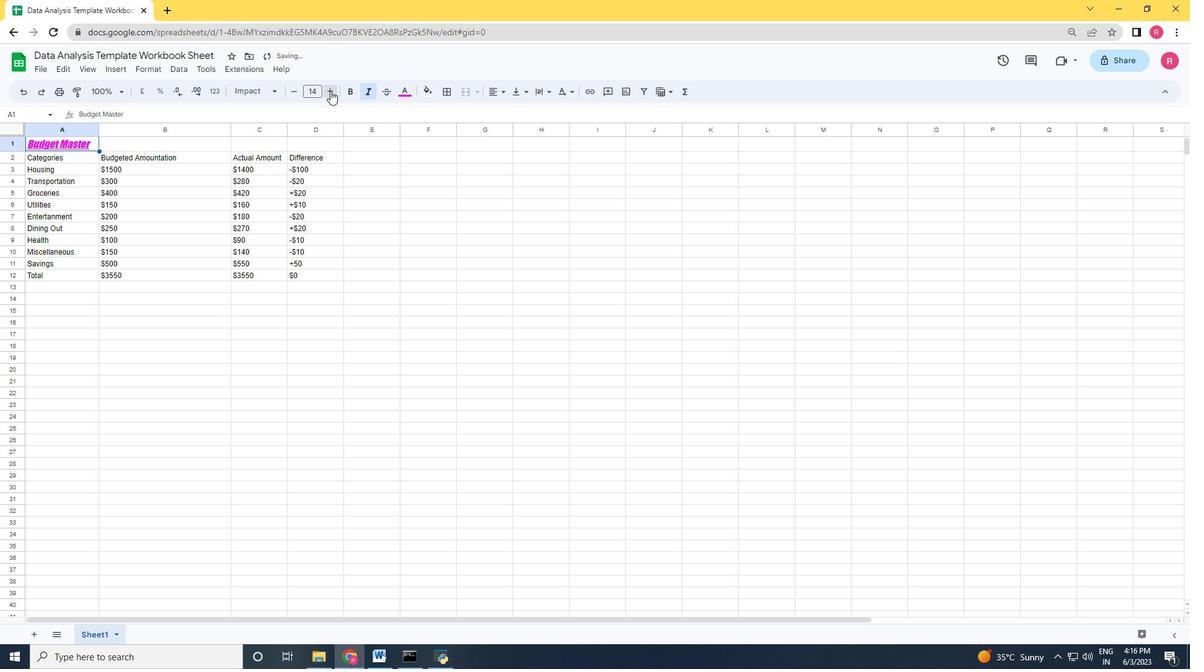 
Action: Mouse moved to (330, 91)
Screenshot: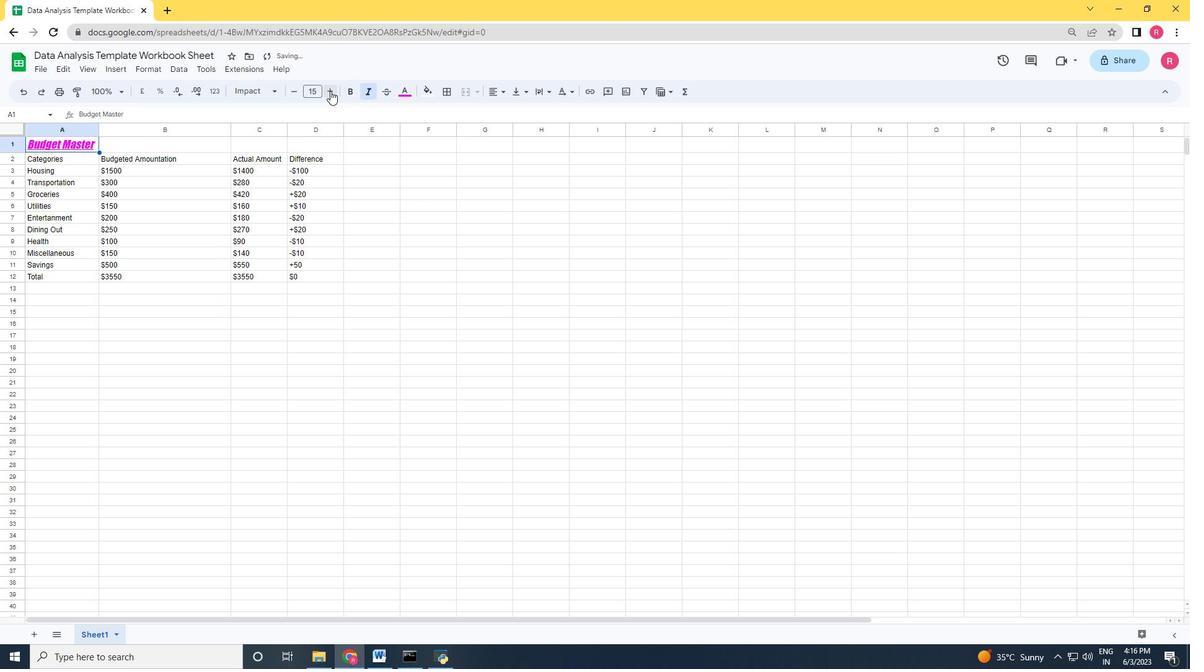 
Action: Mouse pressed left at (330, 91)
Screenshot: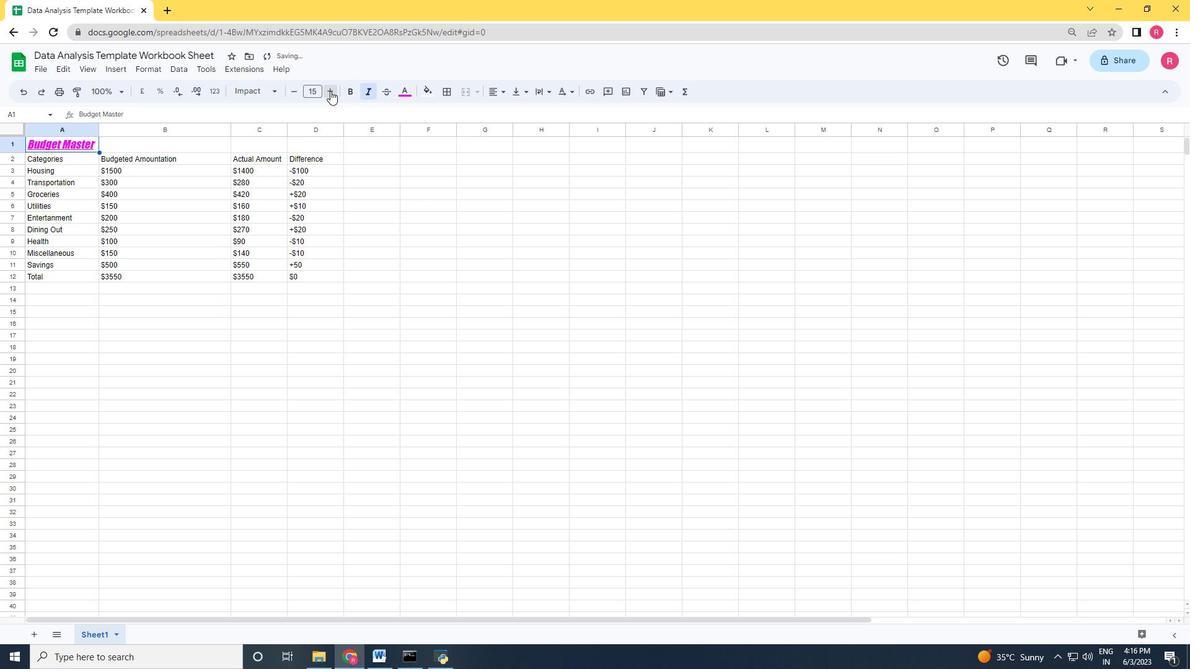 
Action: Mouse pressed left at (330, 91)
Screenshot: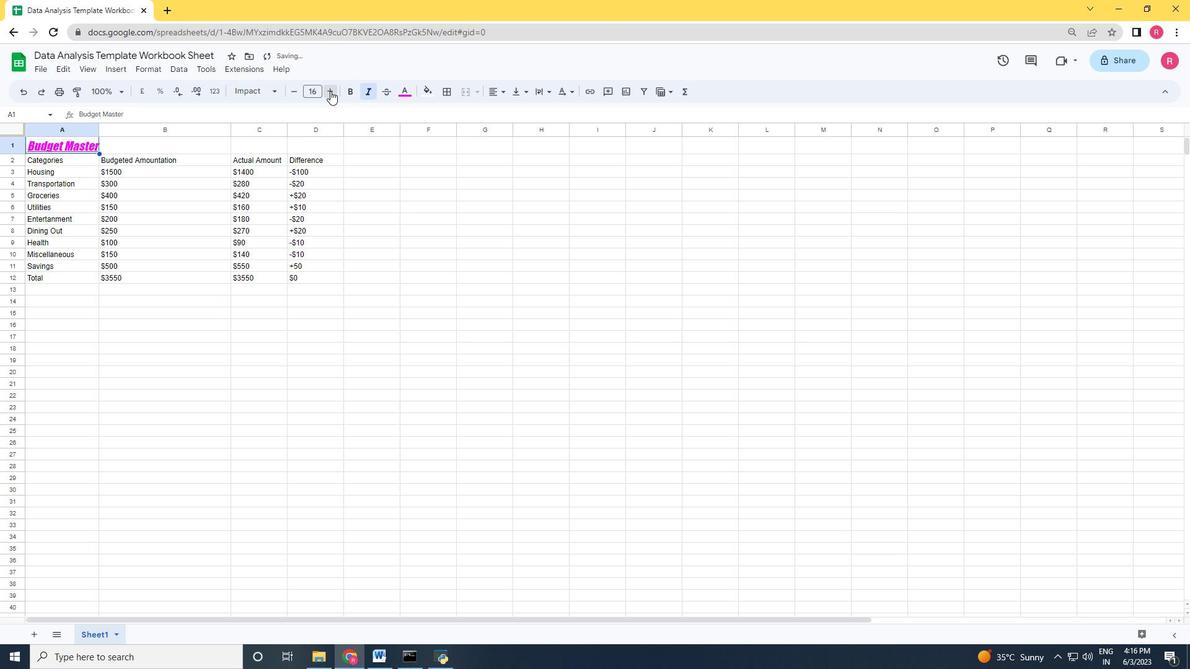 
Action: Mouse pressed left at (330, 91)
Screenshot: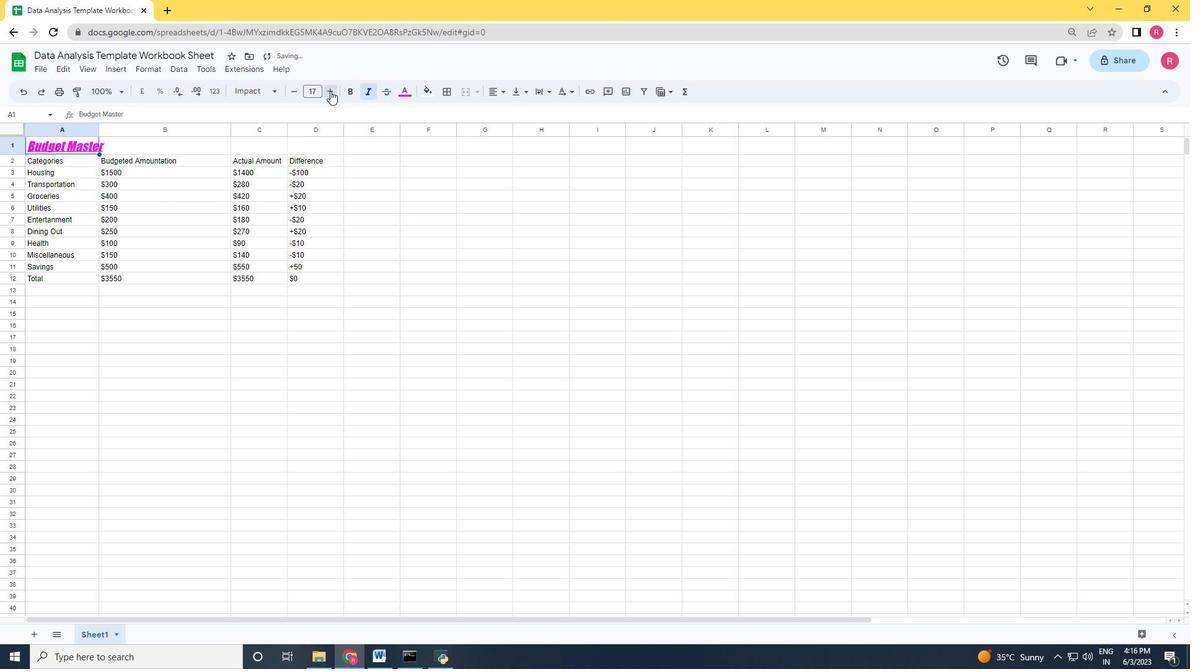 
Action: Mouse pressed left at (330, 91)
Screenshot: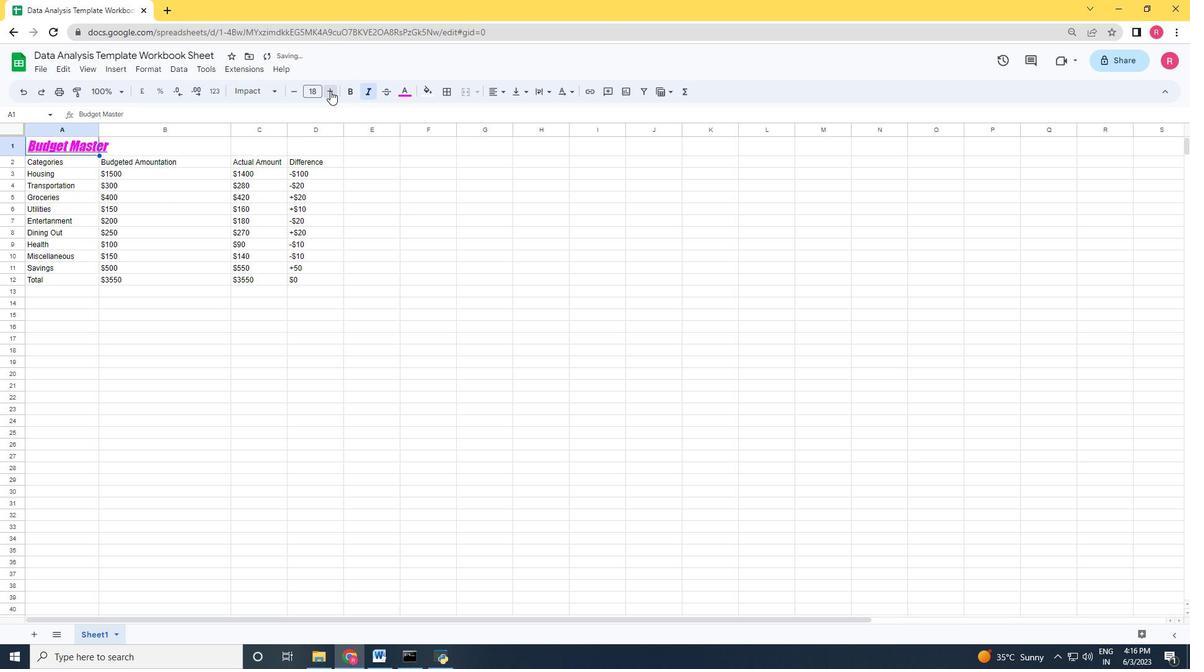
Action: Mouse pressed left at (330, 91)
Screenshot: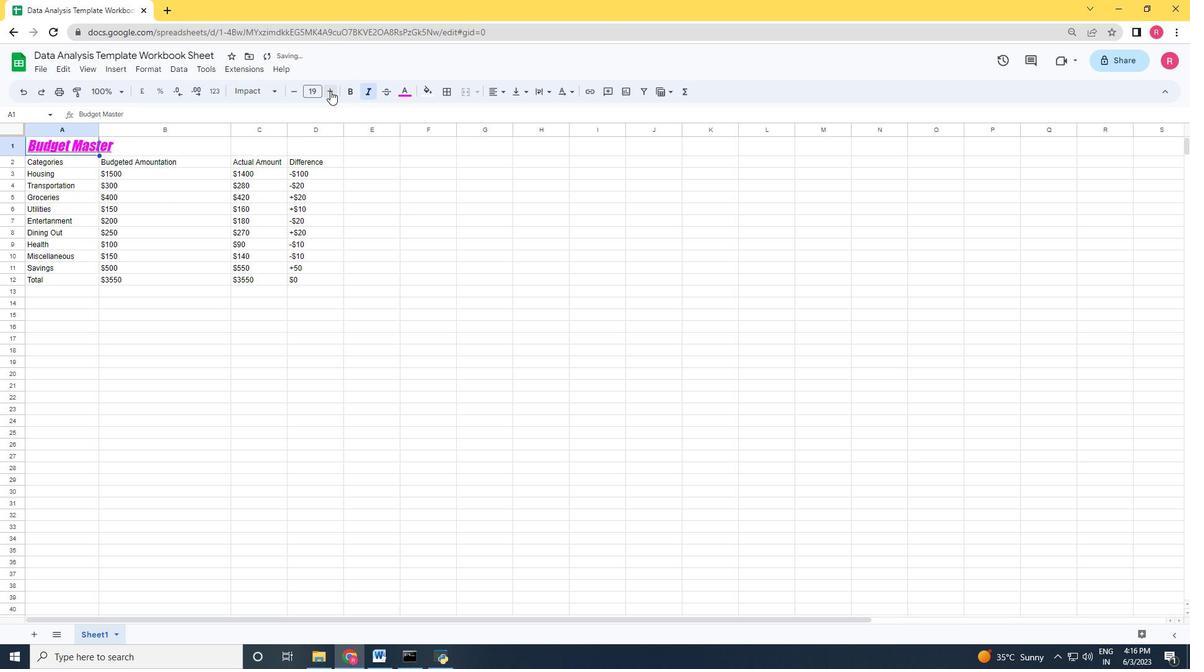 
Action: Mouse pressed left at (330, 91)
Screenshot: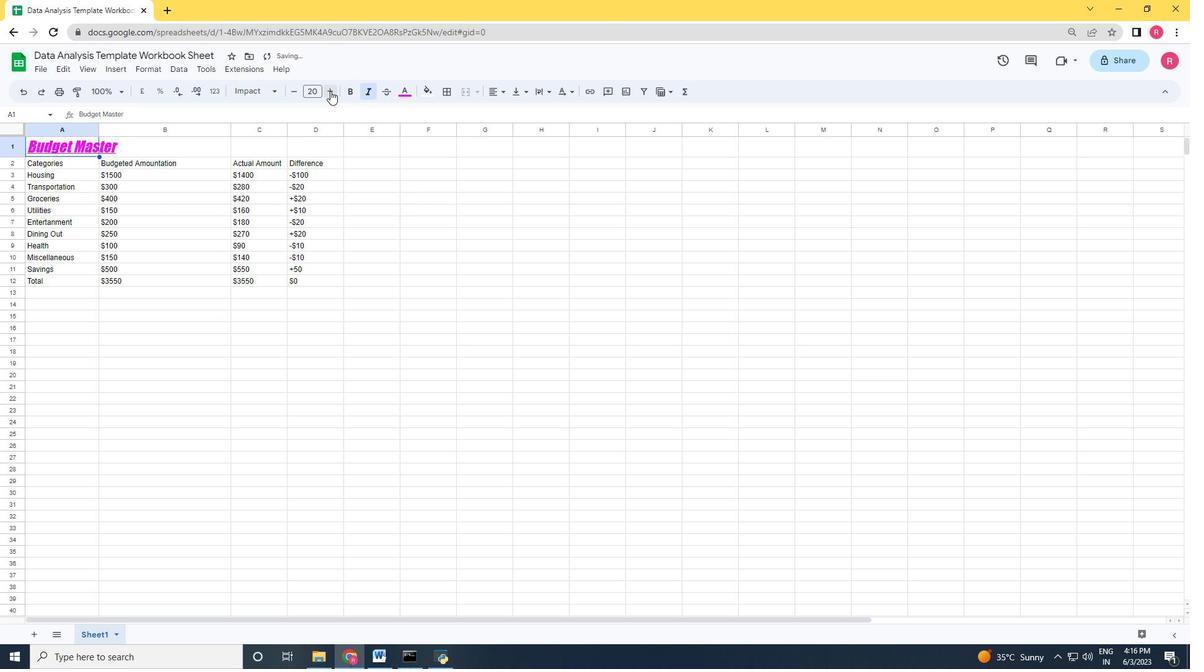 
Action: Mouse pressed left at (330, 91)
Screenshot: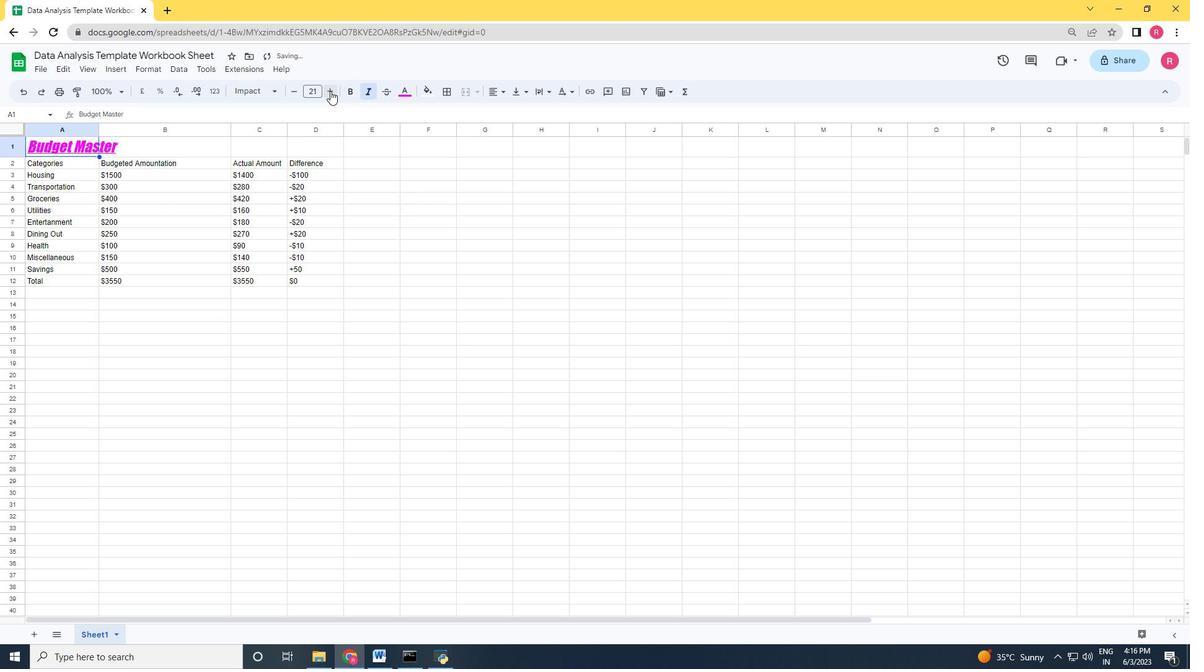 
Action: Mouse moved to (329, 90)
Screenshot: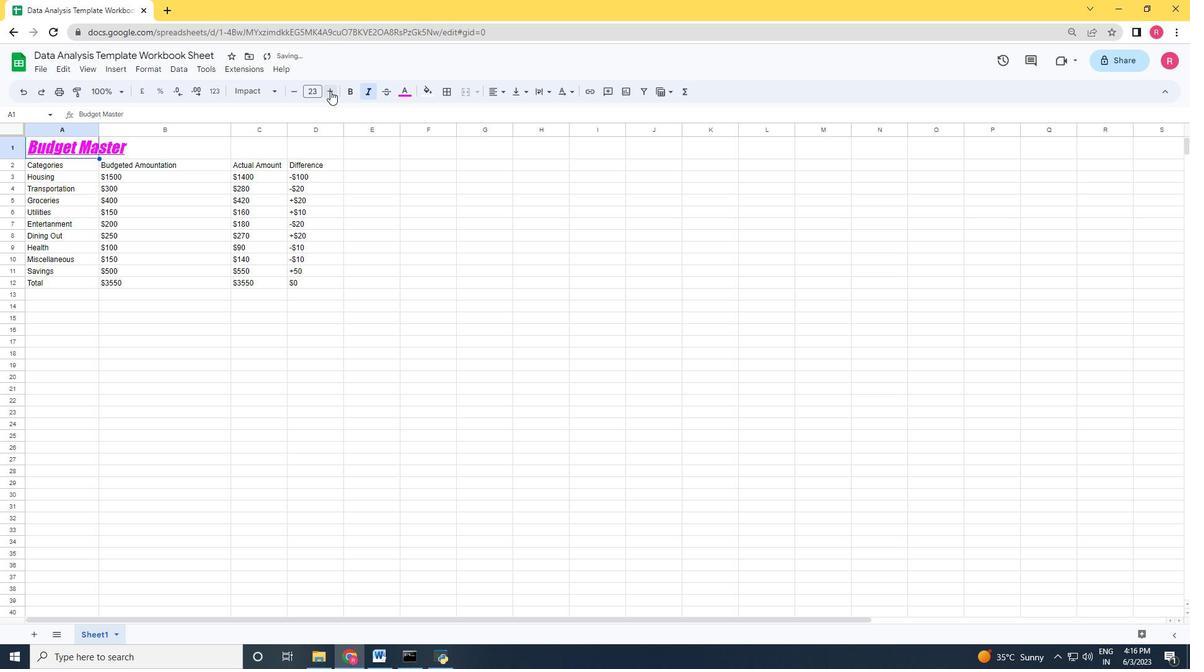 
Action: Mouse pressed left at (329, 90)
Screenshot: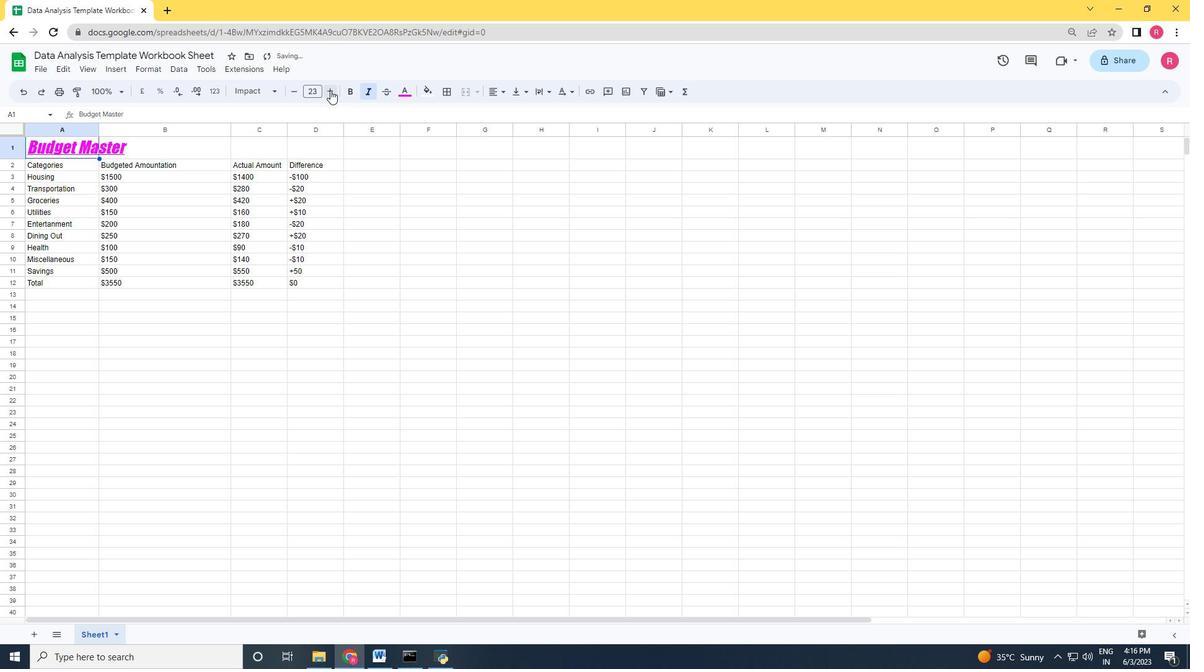 
Action: Mouse moved to (52, 169)
Screenshot: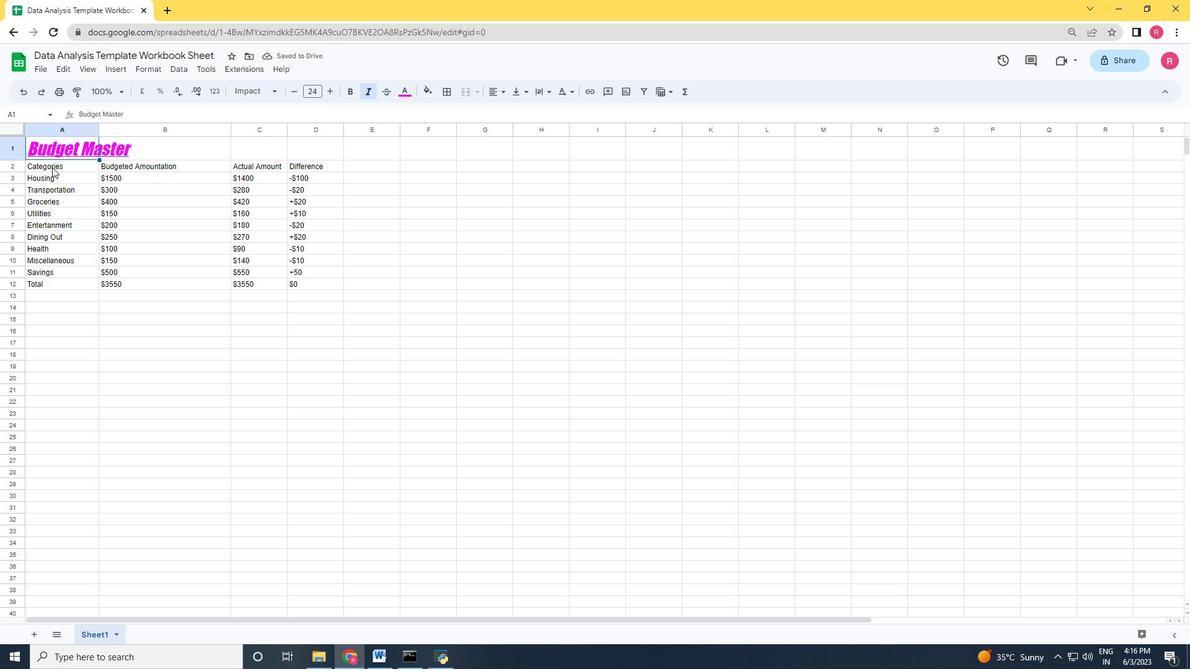 
Action: Mouse pressed left at (52, 169)
Screenshot: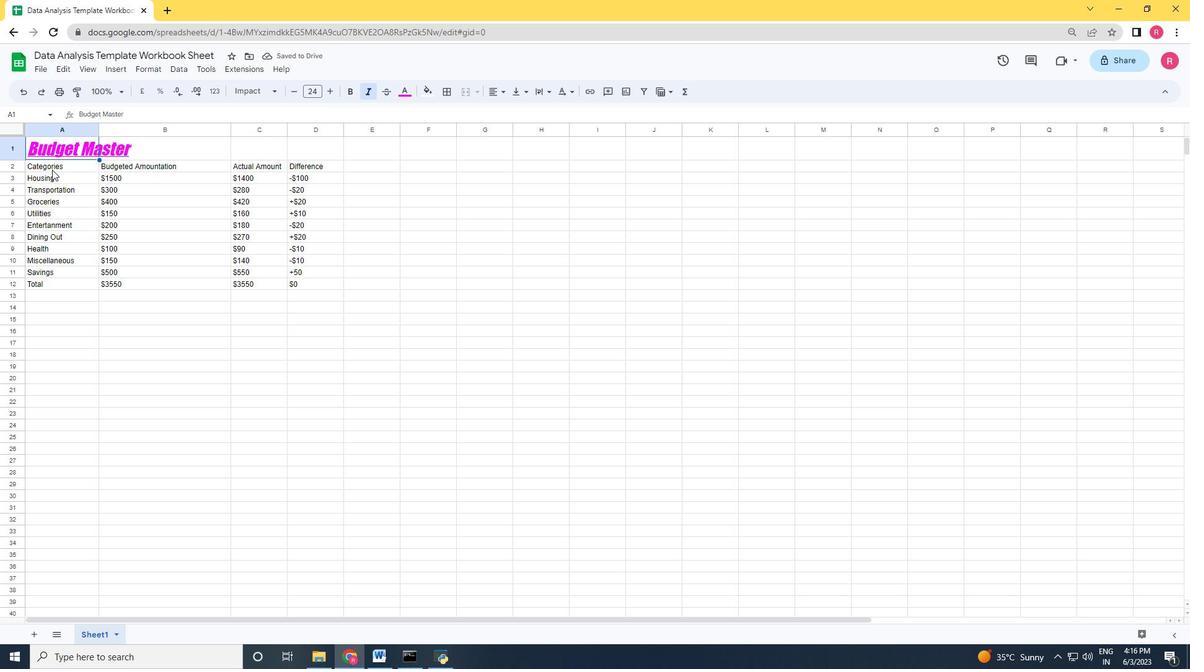 
Action: Mouse moved to (50, 169)
Screenshot: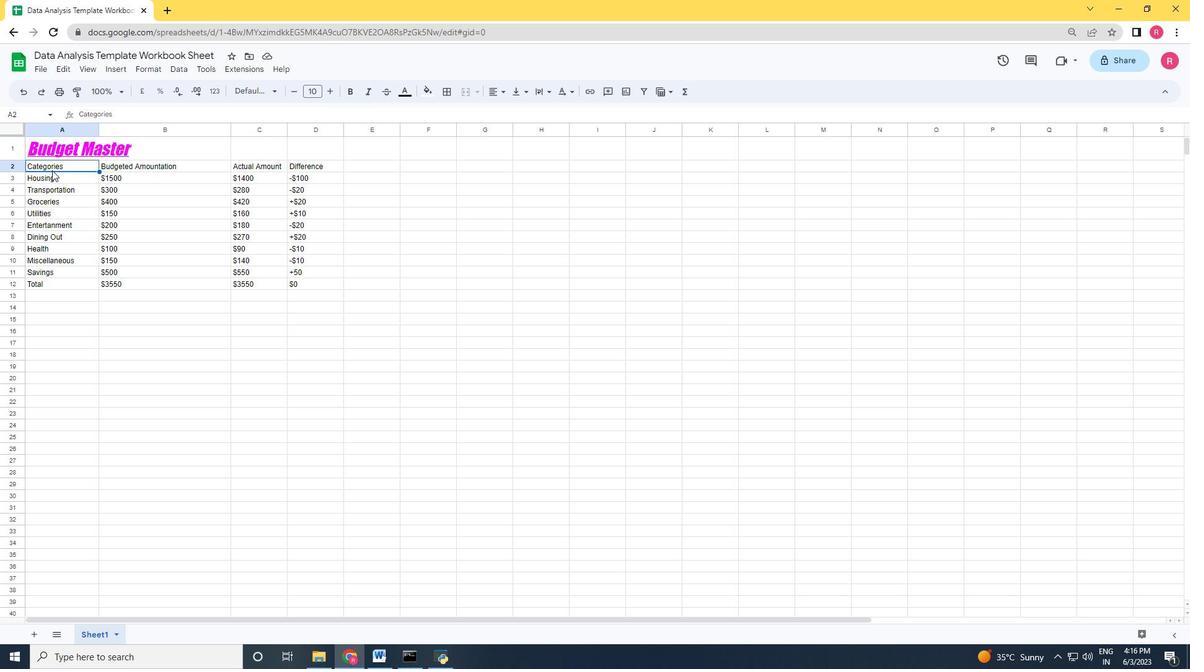
Action: Key pressed <Key.shift_r><Key.shift_r><Key.shift_r><Key.shift_r><Key.shift_r><Key.shift_r><Key.shift_r><Key.shift_r><Key.shift_r><Key.shift_r><Key.shift_r><Key.shift_r><Key.shift_r><Key.shift_r><Key.shift_r><Key.shift_r><Key.right><Key.right><Key.right><Key.down><Key.down><Key.down><Key.down><Key.down><Key.down><Key.down><Key.down><Key.down><Key.down>
Screenshot: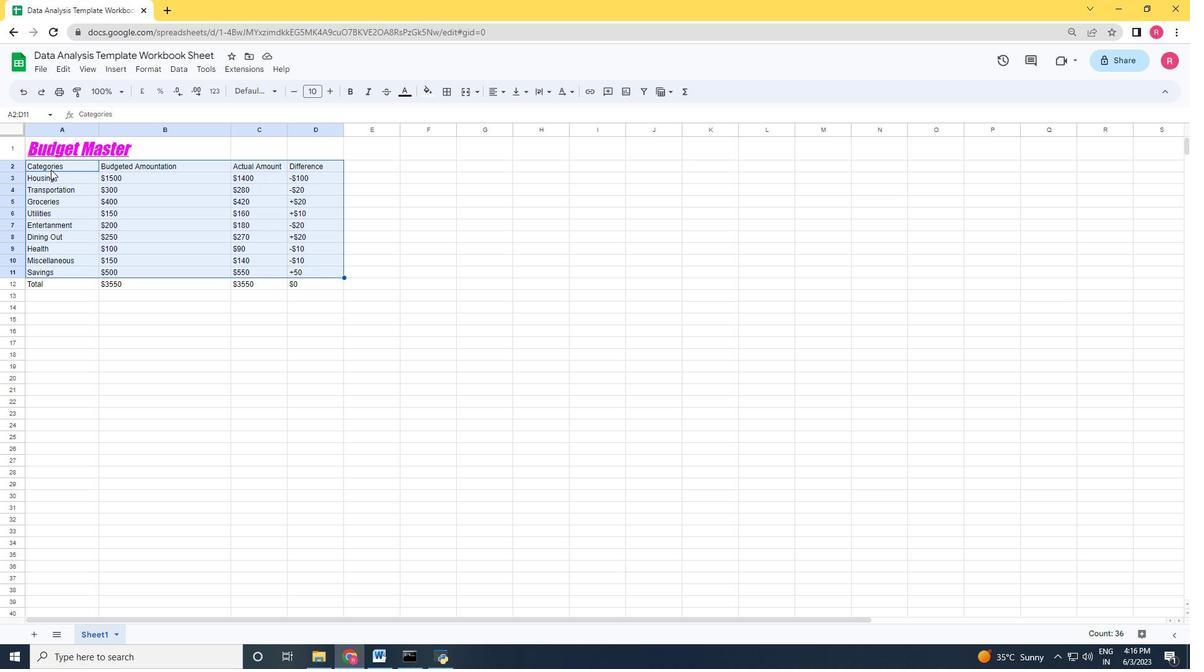 
Action: Mouse moved to (259, 94)
Screenshot: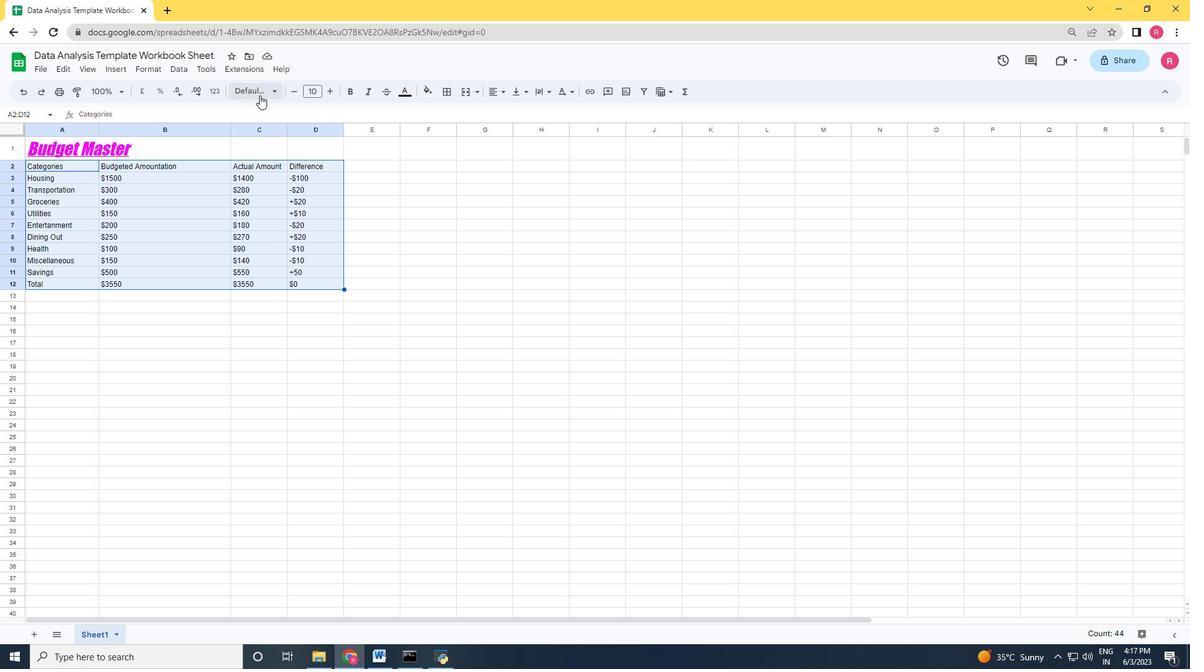 
Action: Mouse pressed left at (259, 94)
Screenshot: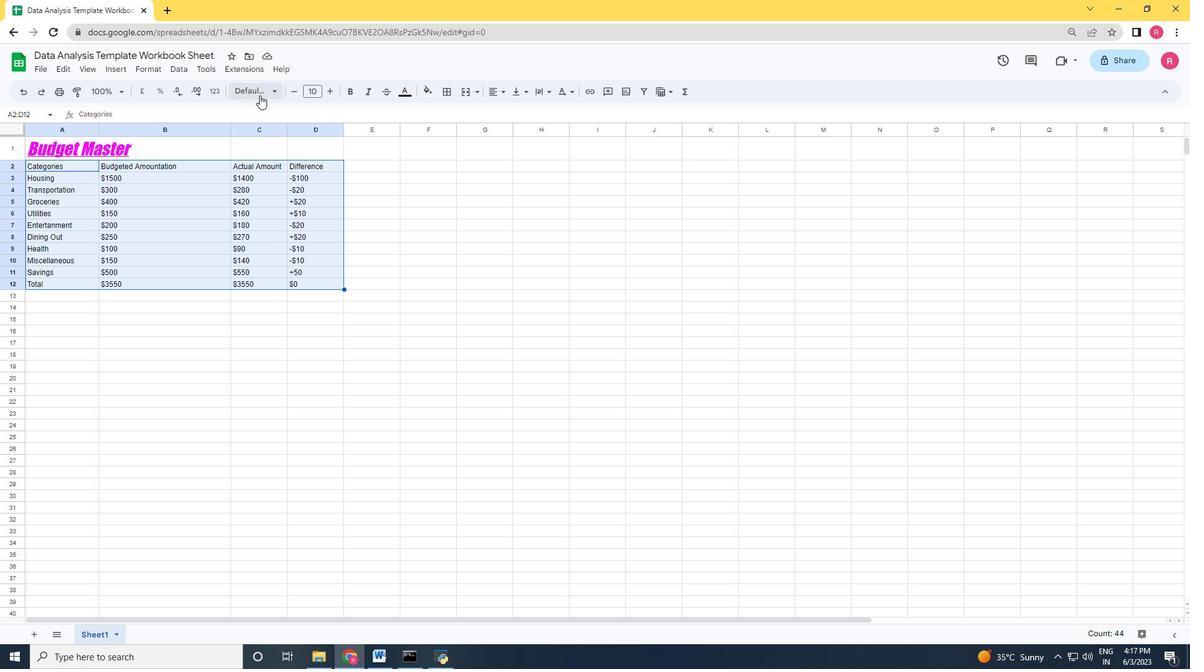 
Action: Mouse moved to (263, 487)
Screenshot: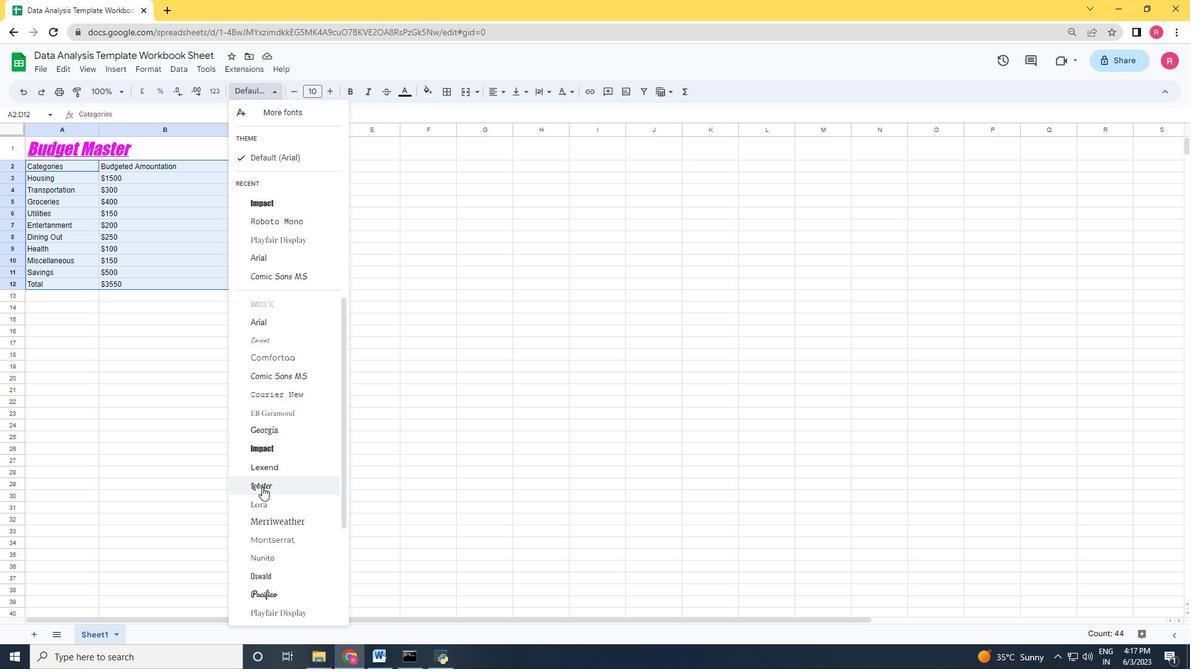 
Action: Mouse pressed left at (263, 487)
Screenshot: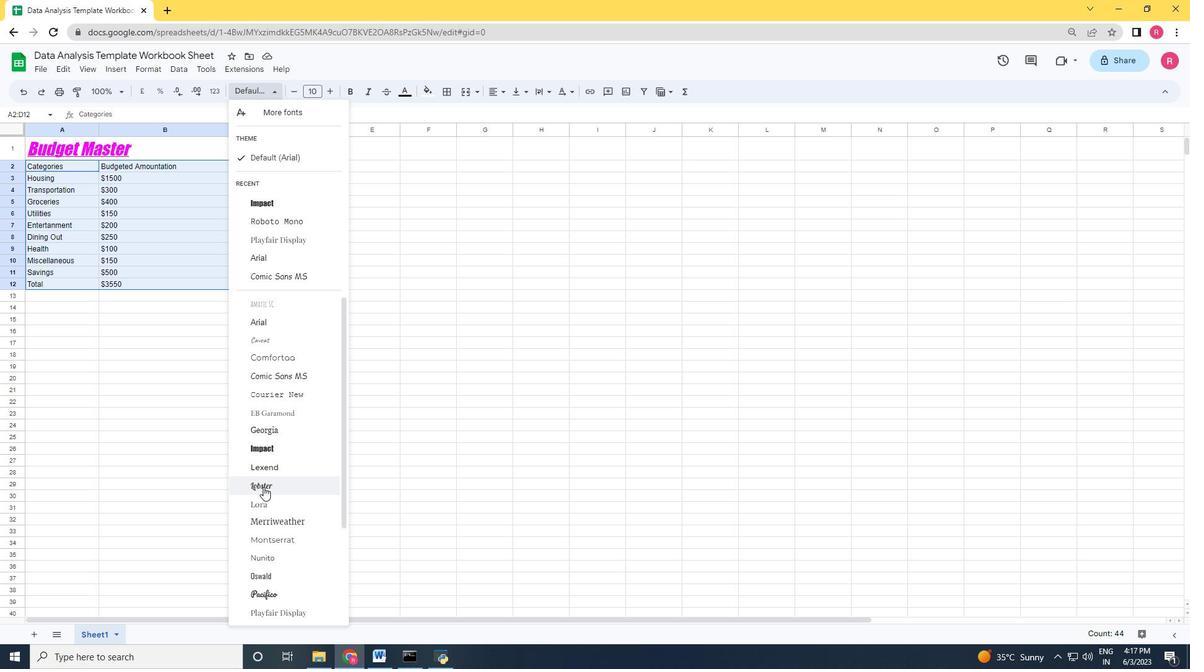 
Action: Mouse moved to (329, 94)
Screenshot: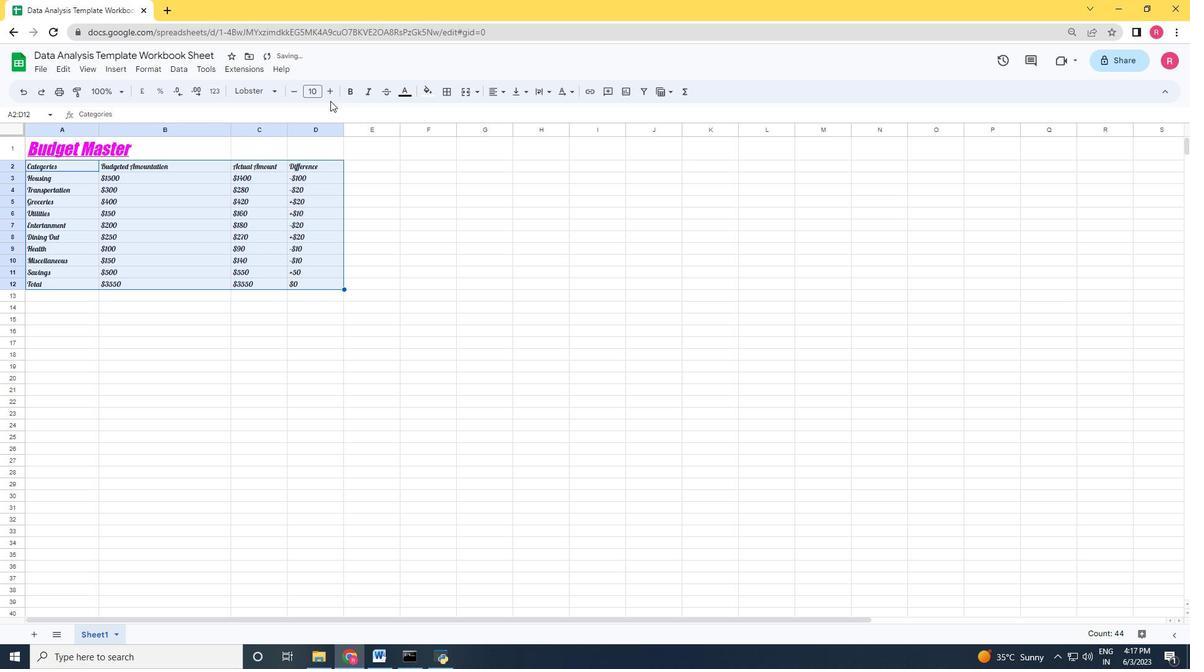 
Action: Mouse pressed left at (329, 94)
Screenshot: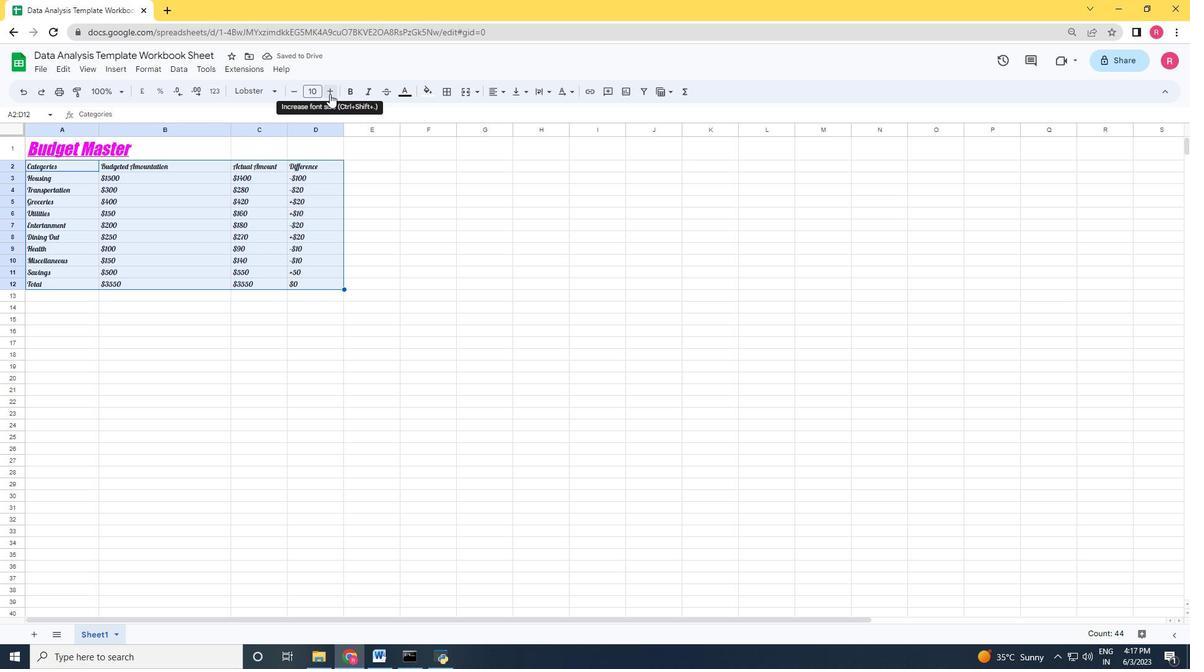 
Action: Mouse pressed left at (329, 94)
Screenshot: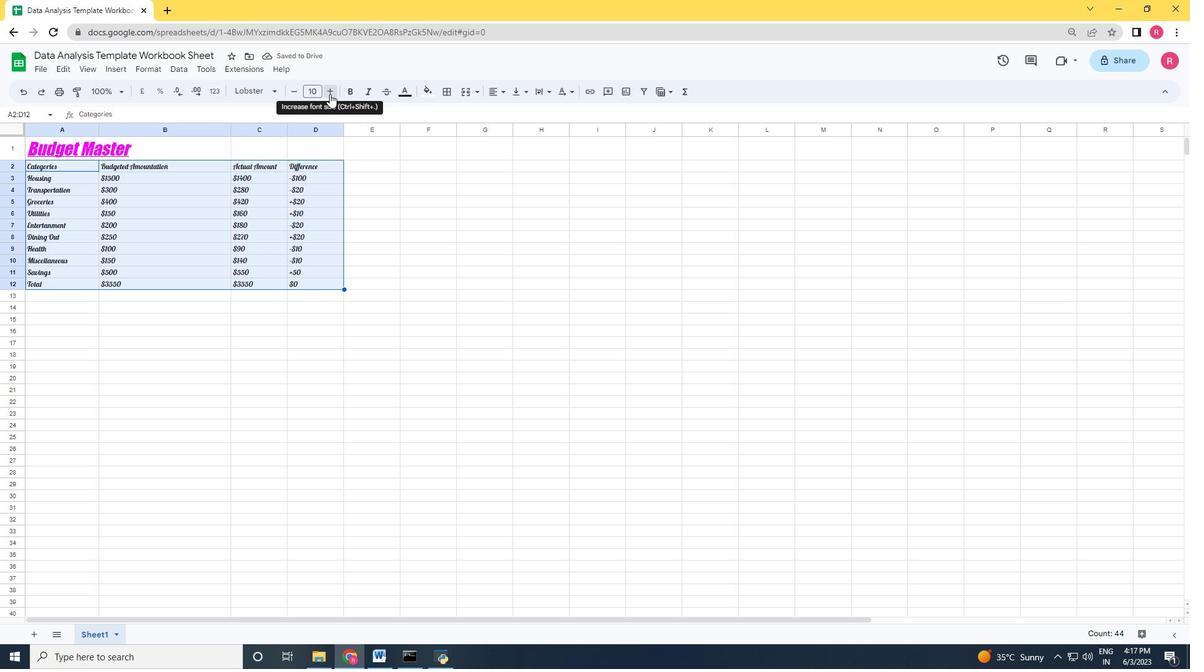 
Action: Mouse pressed left at (329, 94)
Screenshot: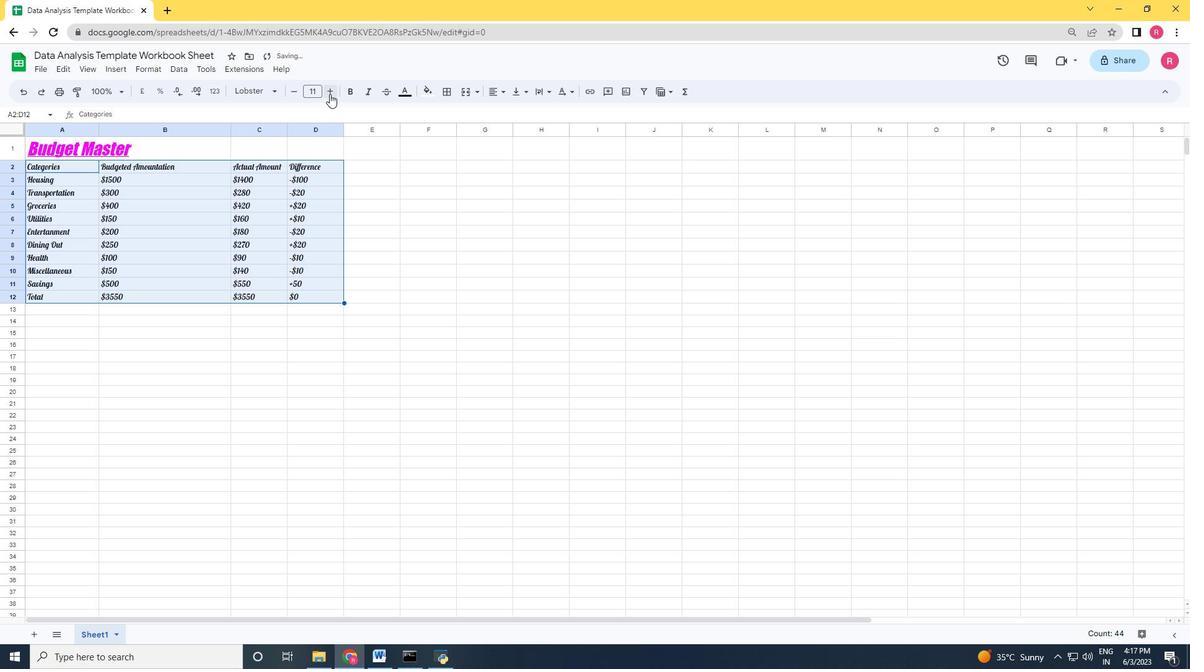 
Action: Mouse pressed left at (329, 94)
Screenshot: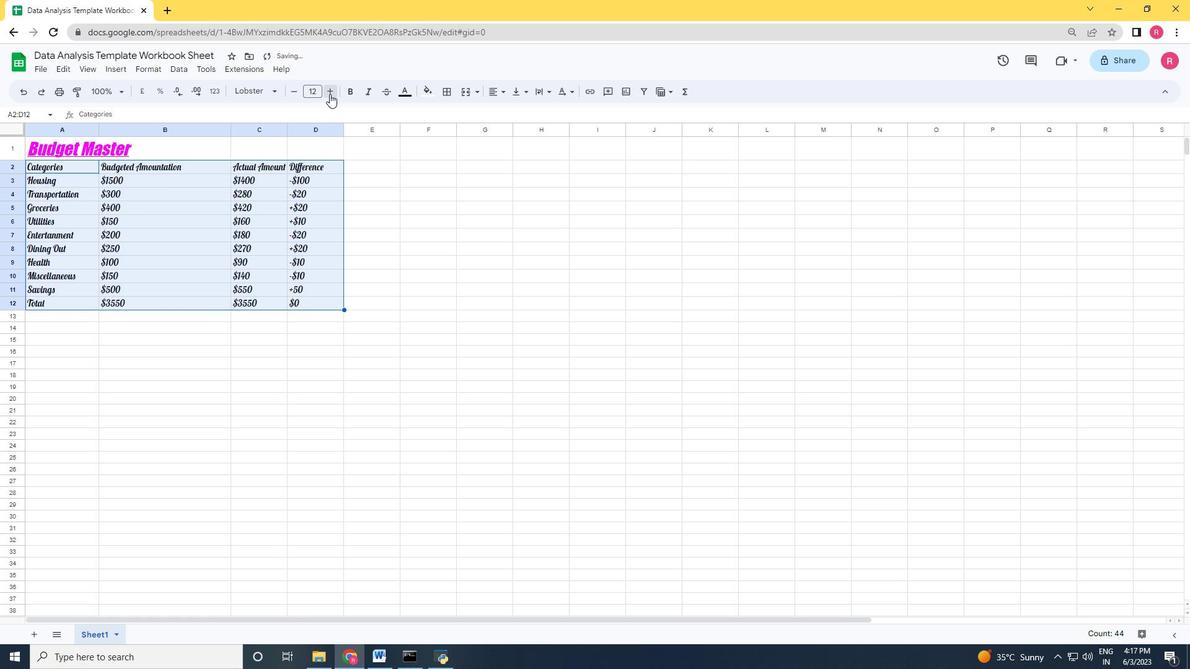 
Action: Mouse pressed left at (329, 94)
Screenshot: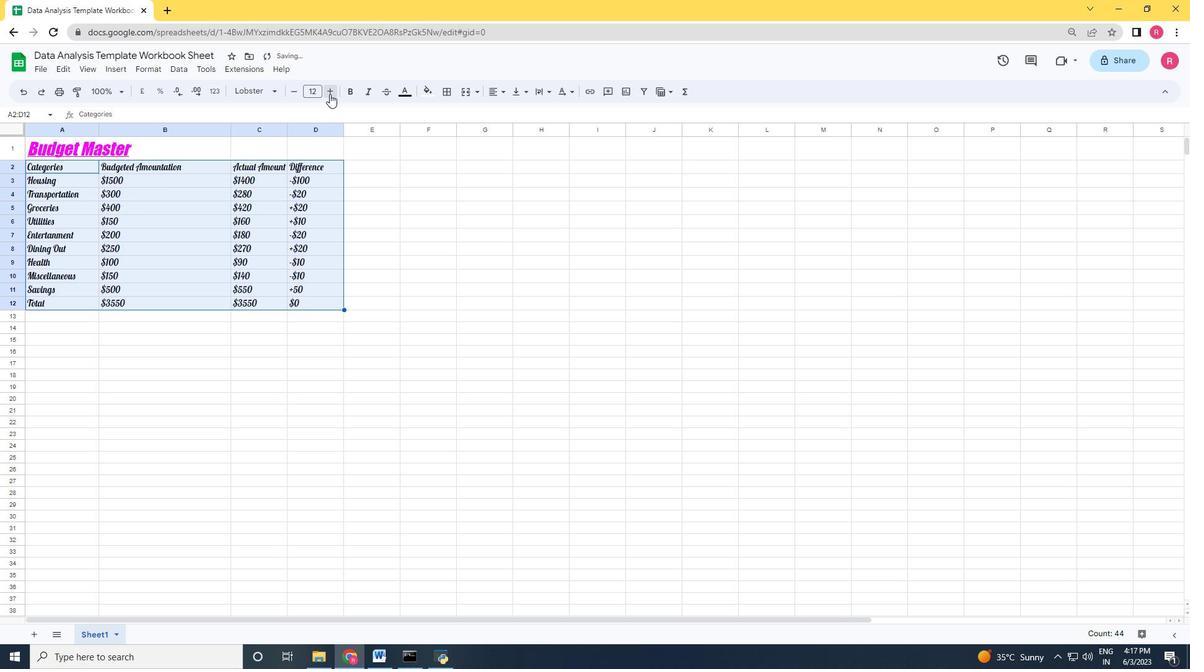 
Action: Mouse pressed left at (329, 94)
Screenshot: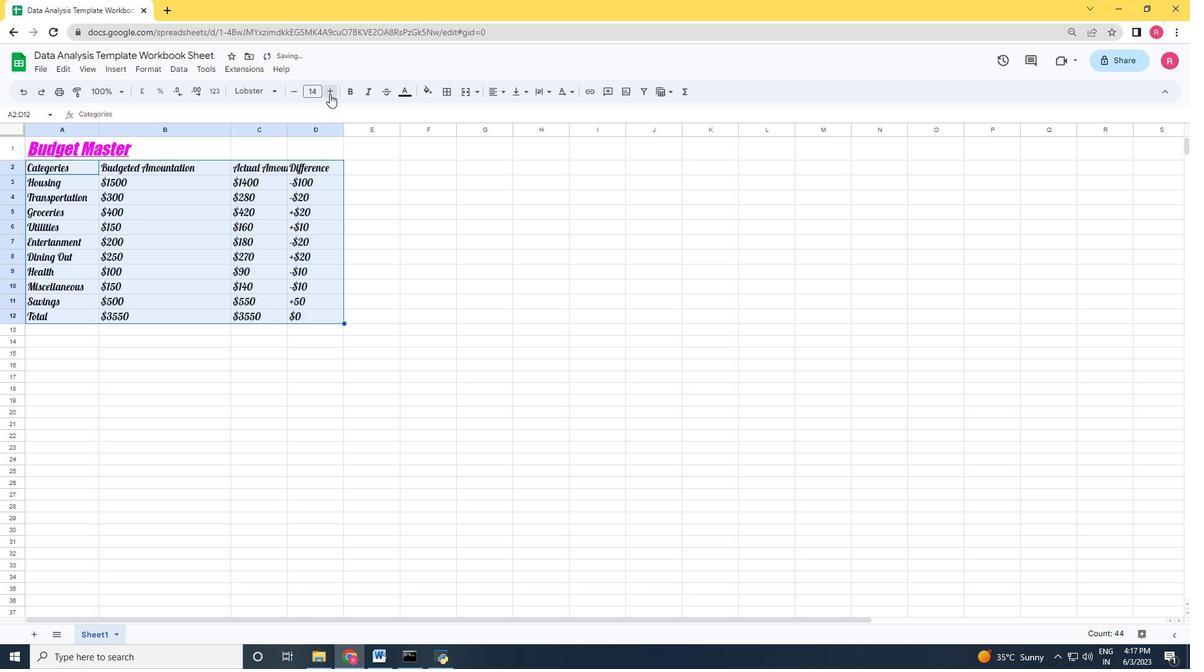 
Action: Mouse pressed left at (329, 94)
Screenshot: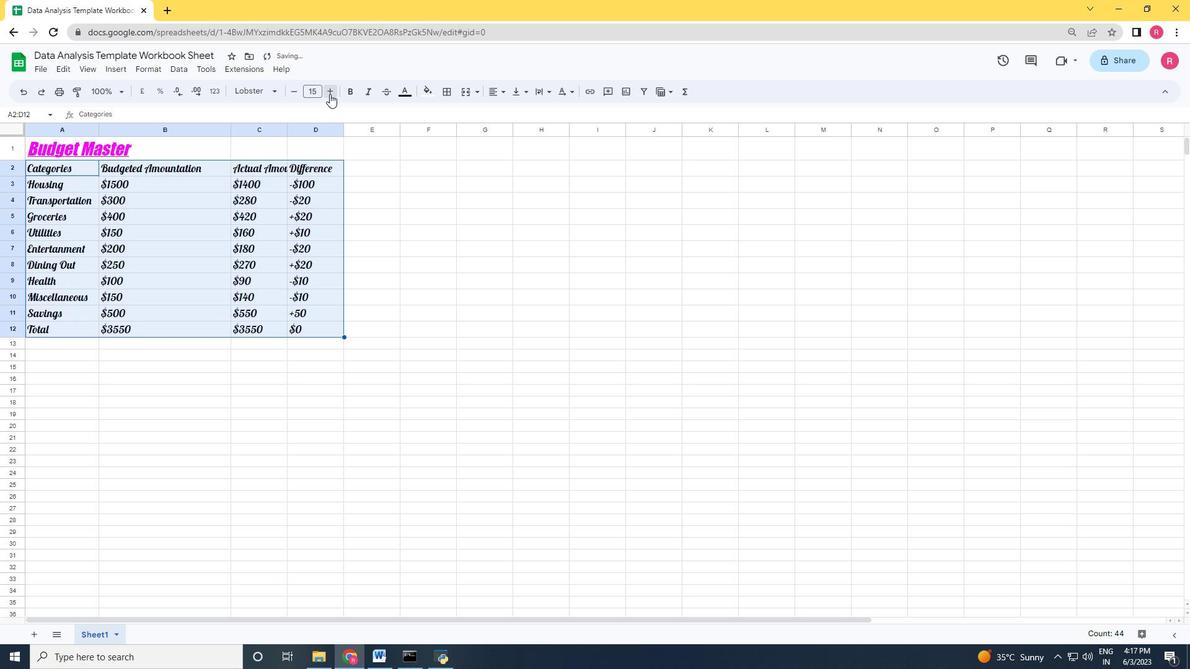 
Action: Mouse moved to (290, 89)
Screenshot: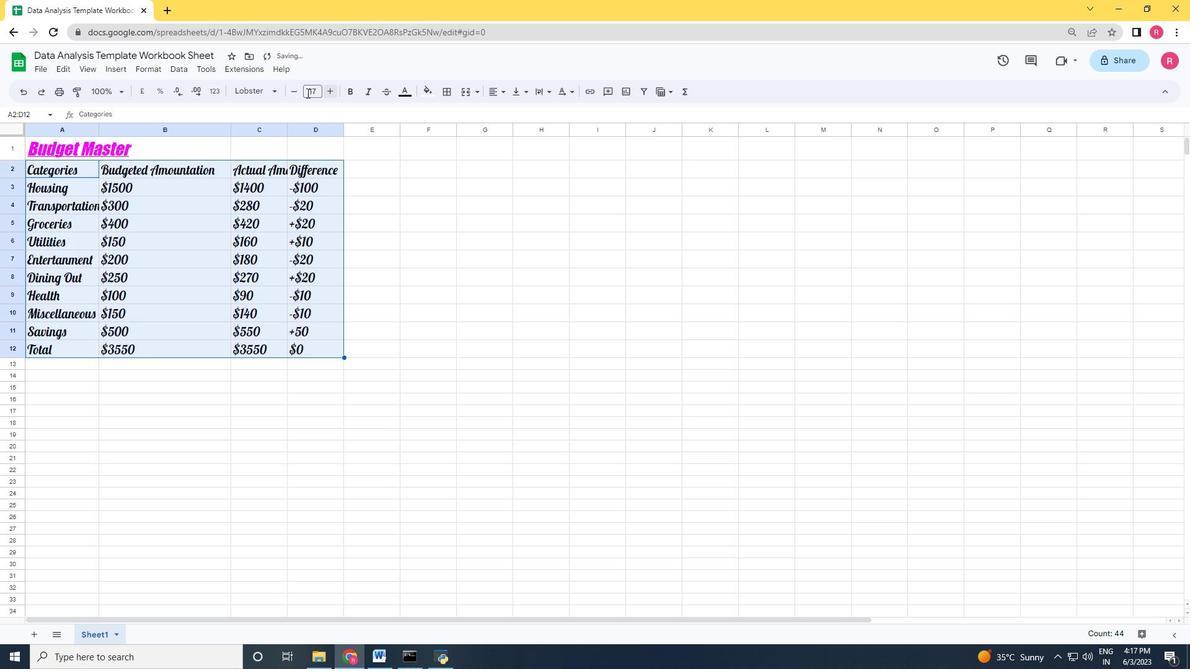 
Action: Mouse pressed left at (290, 89)
Screenshot: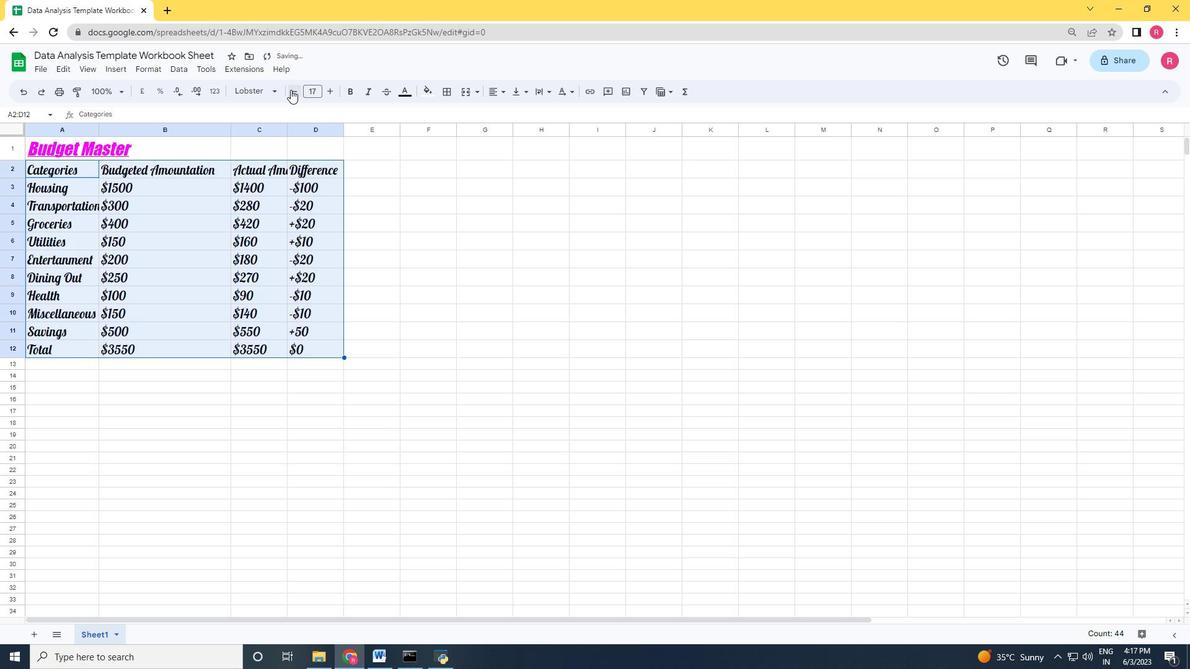 
Action: Mouse moved to (55, 146)
Screenshot: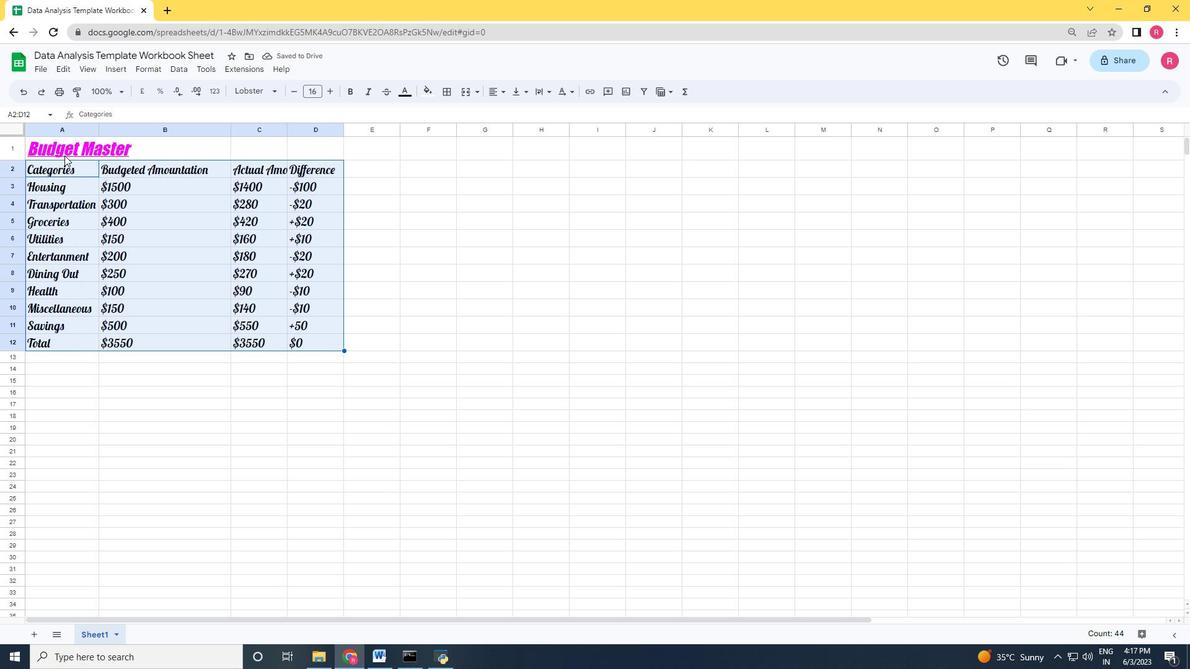
Action: Mouse pressed left at (55, 146)
Screenshot: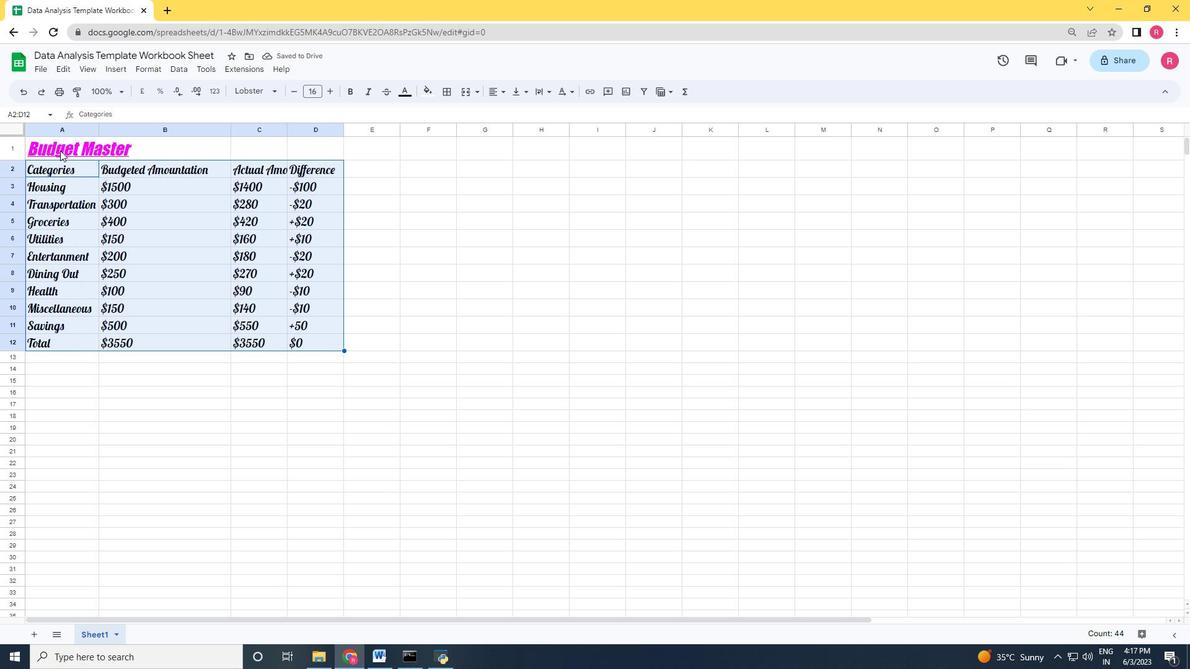 
Action: Mouse moved to (55, 146)
Screenshot: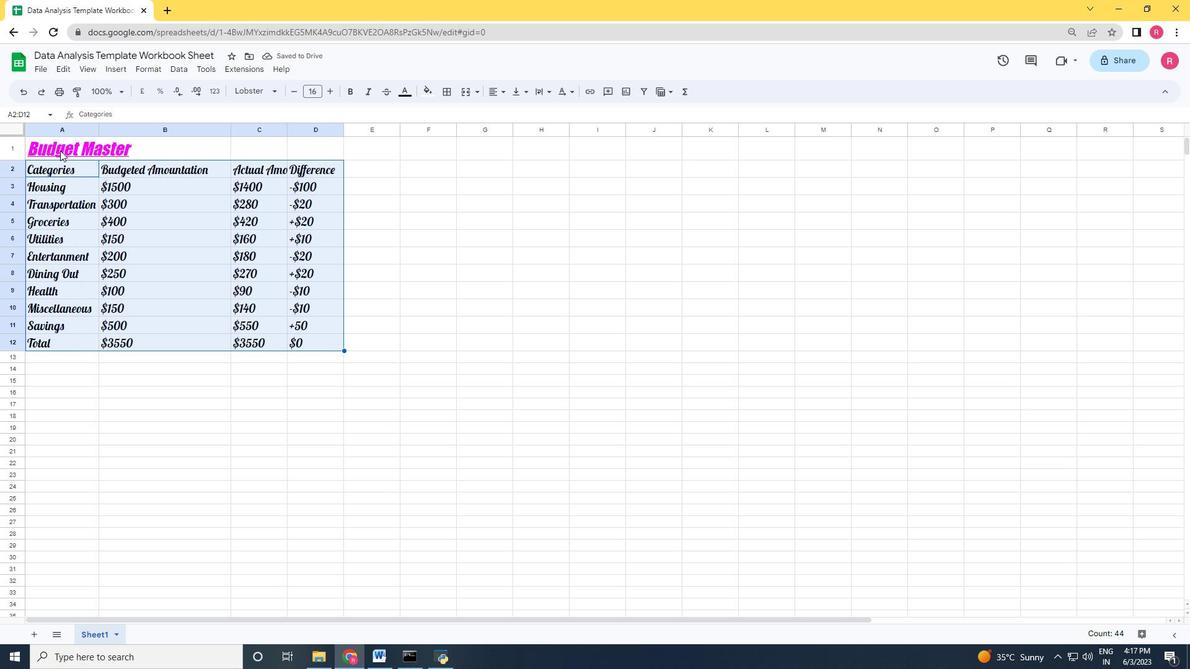 
Action: Key pressed <Key.shift_r><Key.shift_r><Key.shift_r><Key.shift_r><Key.right><Key.right><Key.right><Key.down><Key.down><Key.down><Key.down><Key.down><Key.down><Key.down><Key.down><Key.down><Key.down><Key.down>
Screenshot: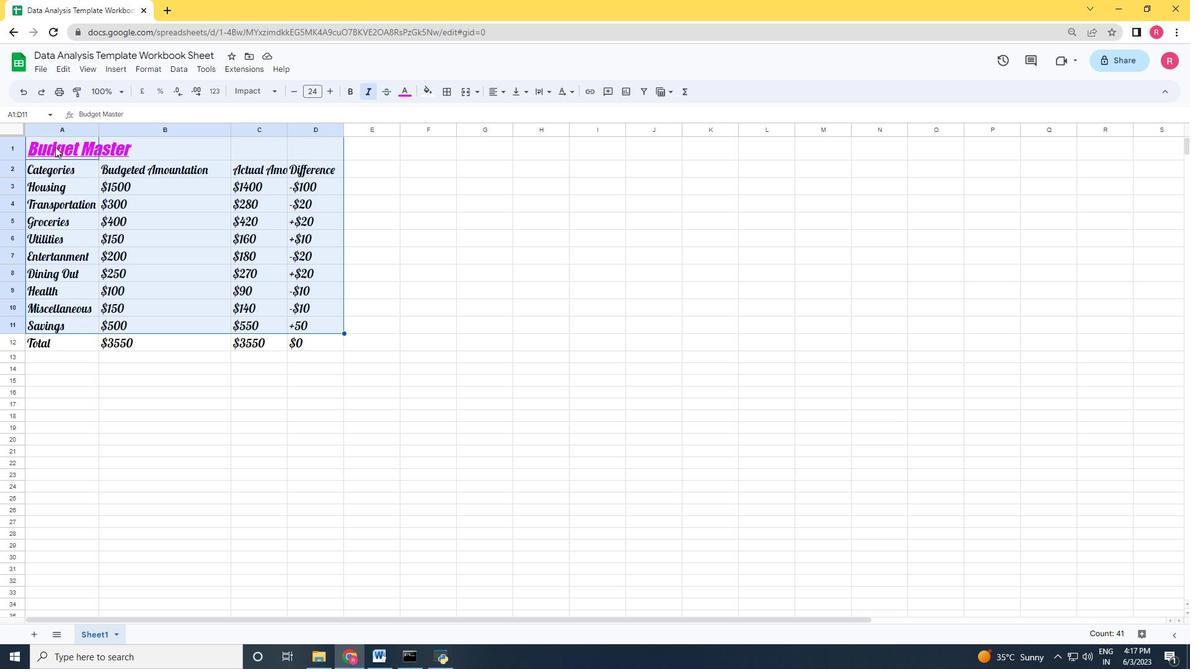 
Action: Mouse moved to (504, 93)
Screenshot: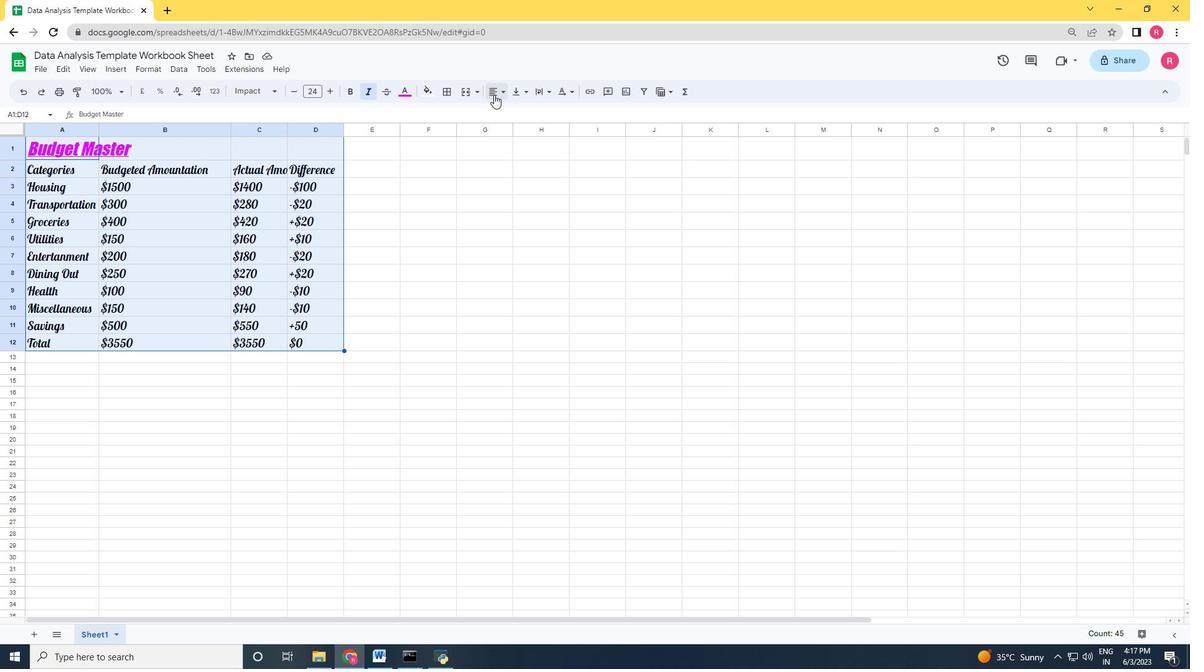 
Action: Mouse pressed left at (504, 93)
Screenshot: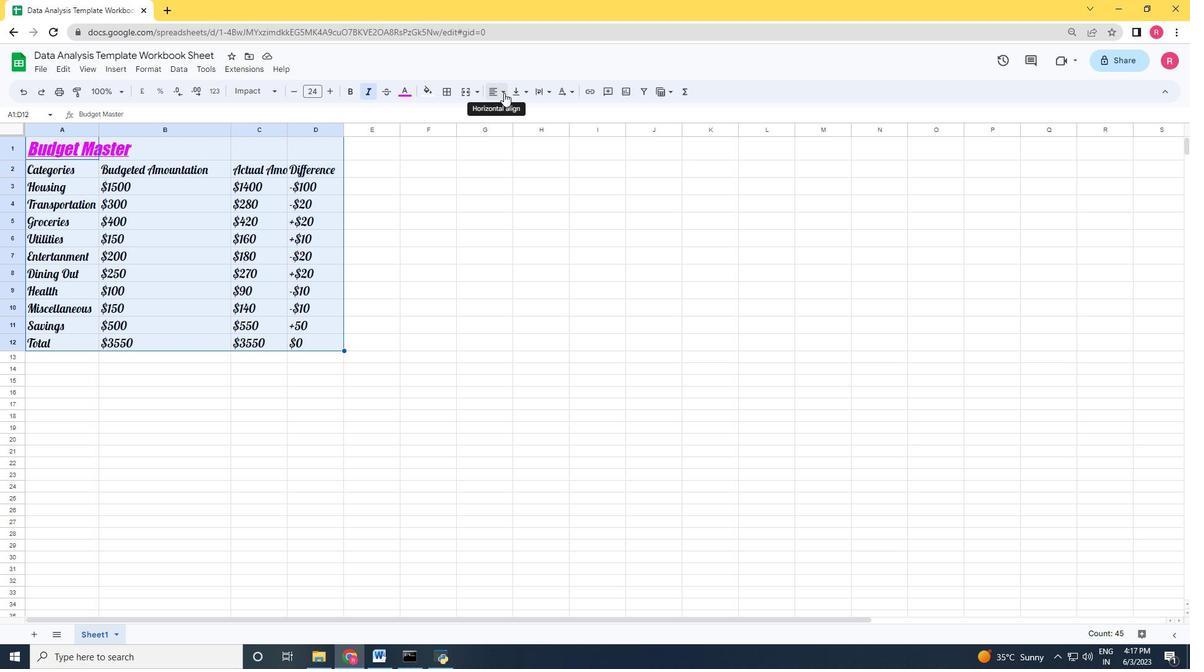 
Action: Mouse moved to (514, 112)
Screenshot: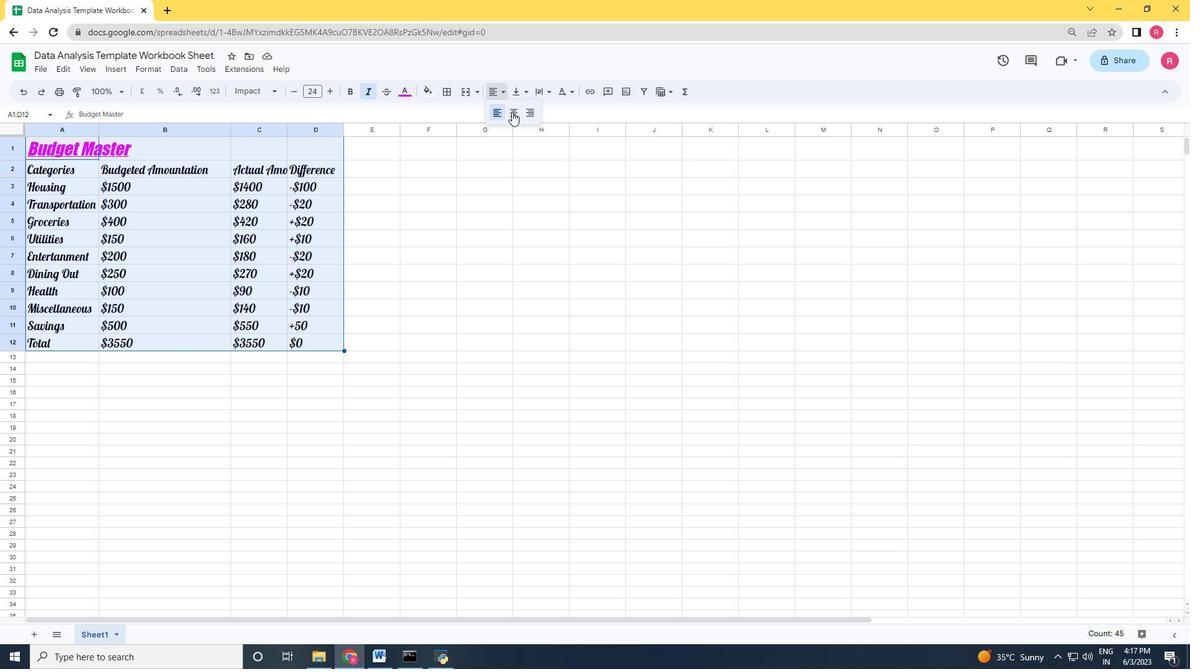 
Action: Mouse pressed left at (514, 112)
Screenshot: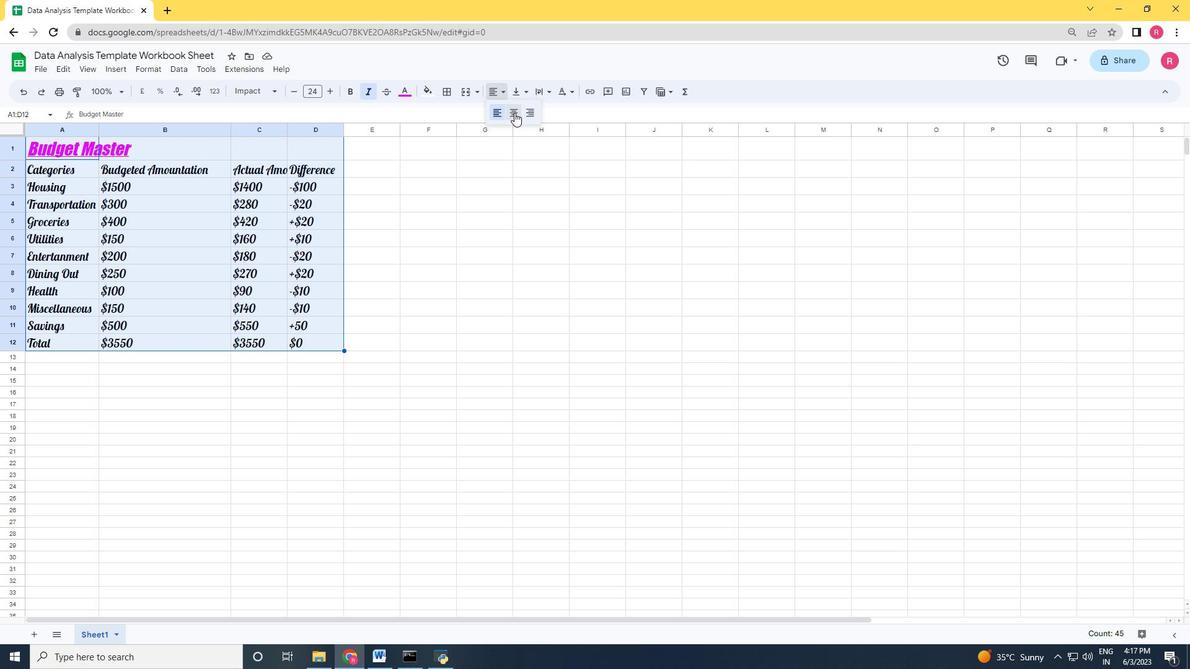
Action: Mouse moved to (100, 129)
Screenshot: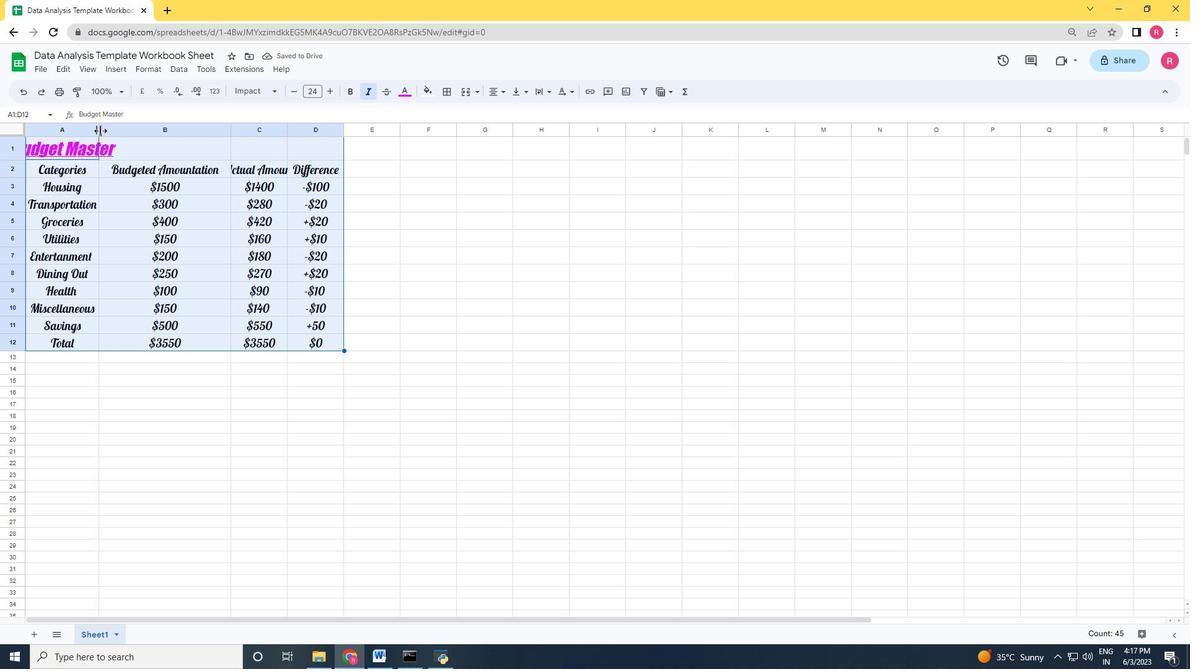 
Action: Mouse pressed left at (100, 129)
Screenshot: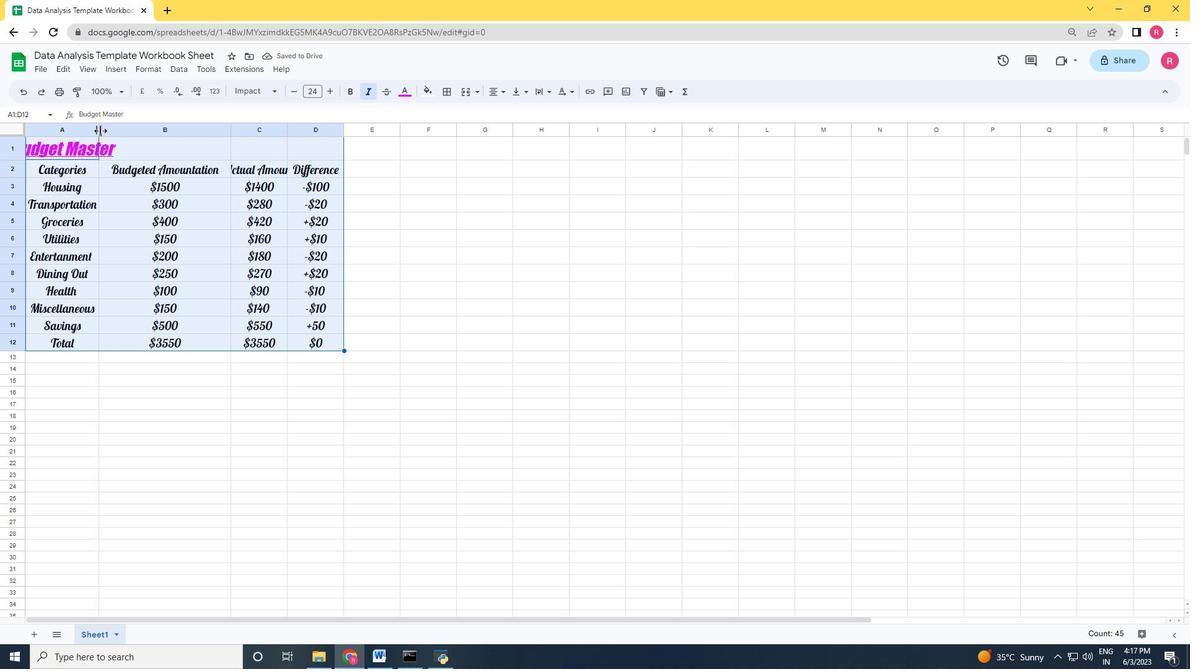 
Action: Mouse moved to (347, 125)
Screenshot: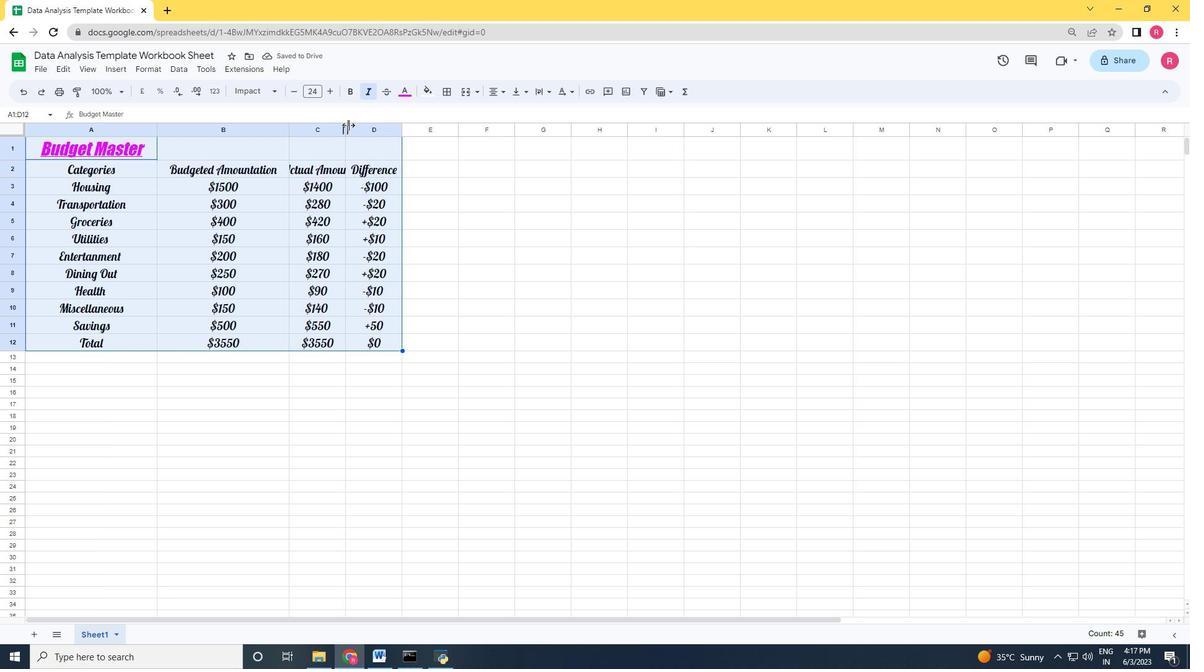 
Action: Mouse pressed left at (347, 125)
Screenshot: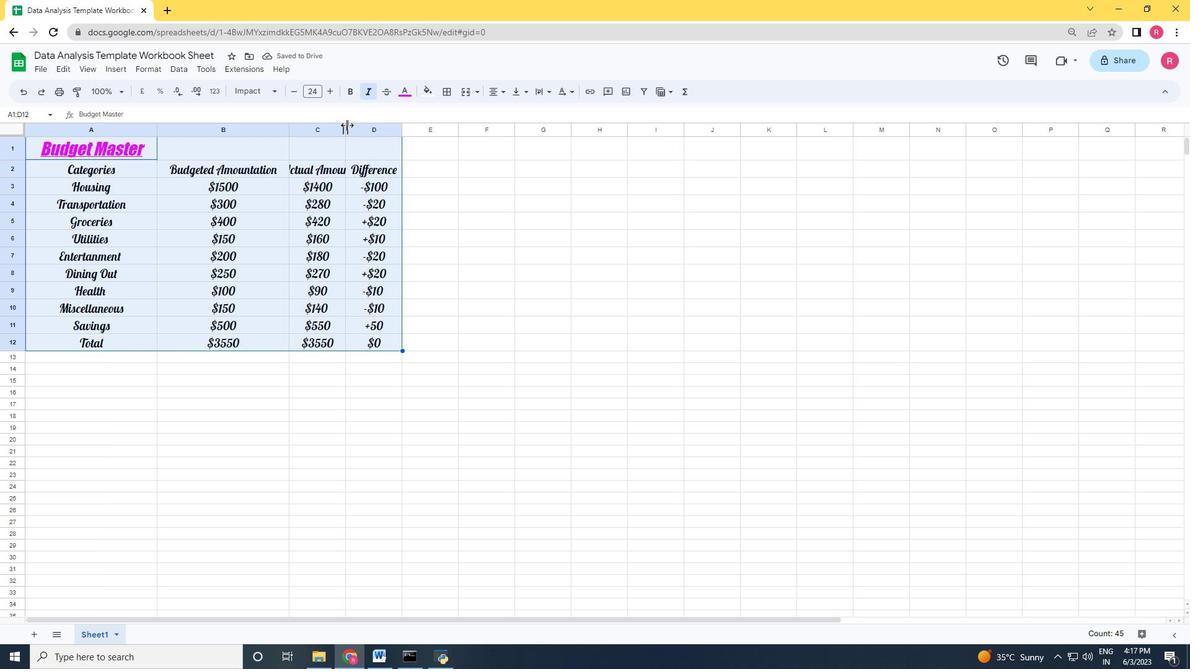 
Action: Mouse moved to (274, 420)
Screenshot: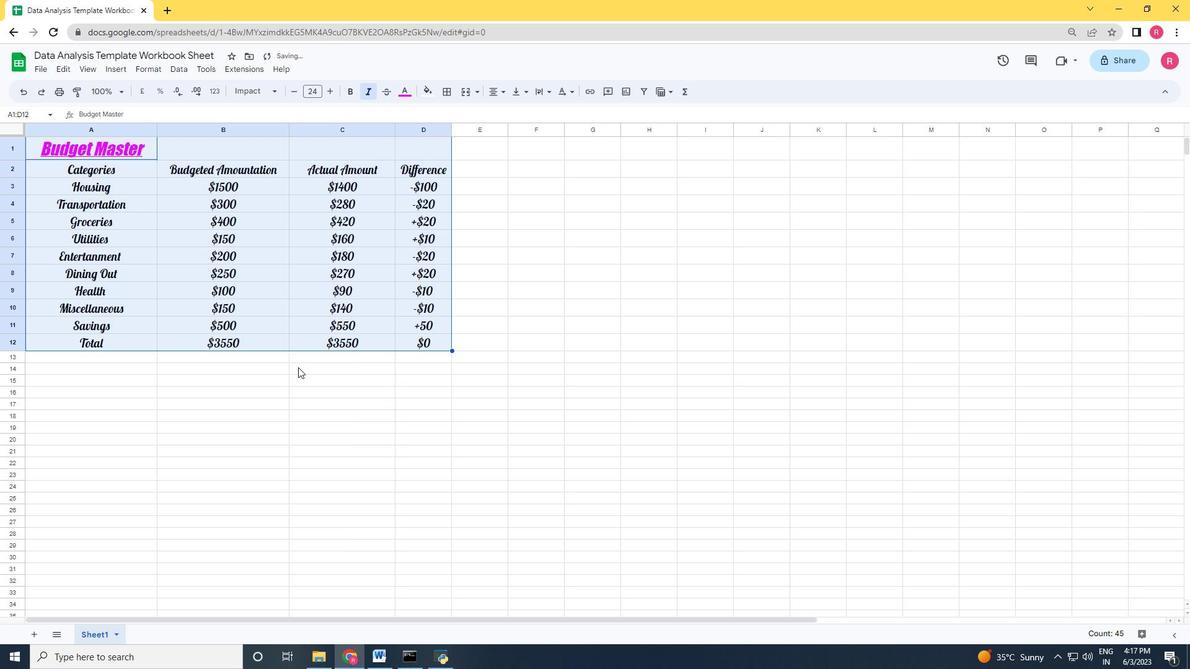
Action: Mouse pressed left at (274, 420)
Screenshot: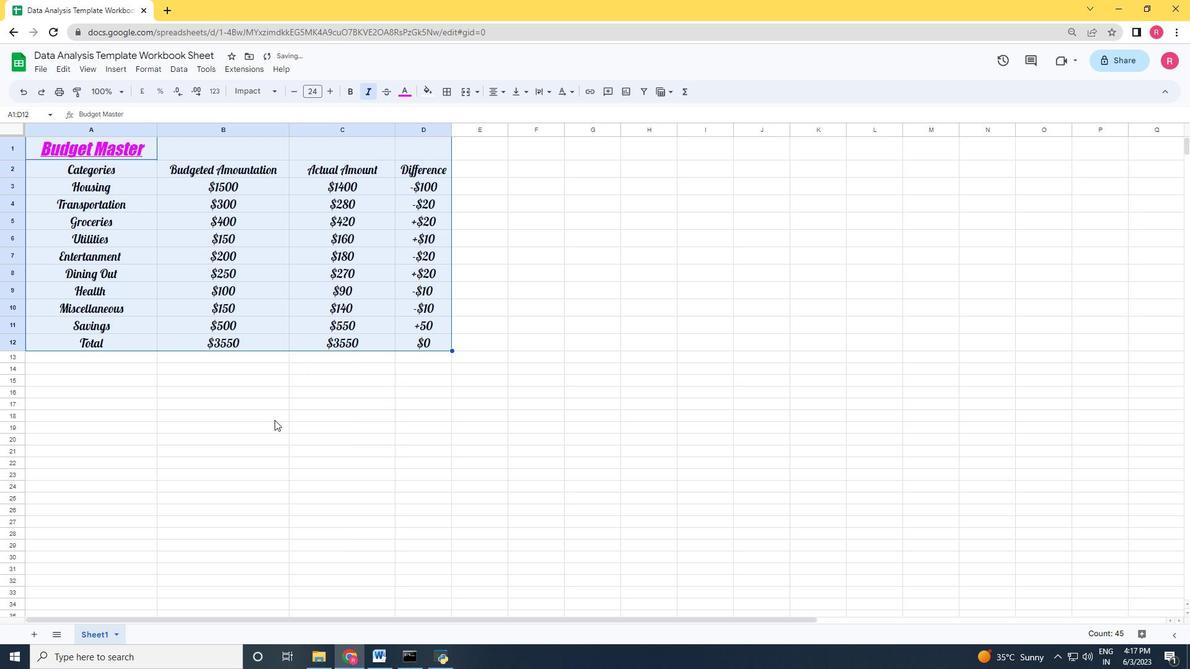 
Action: Mouse moved to (271, 424)
Screenshot: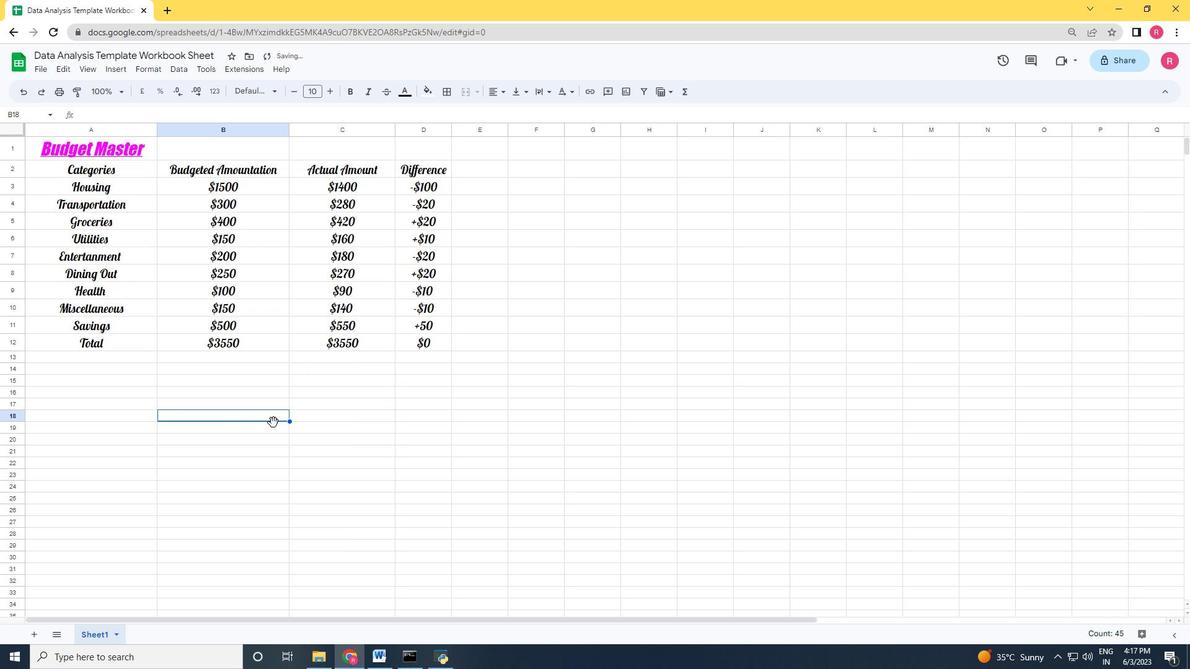 
